 Task: In the  document estimation.epub Insert horizontal line 'below the text' Create the translated copy of the document in  'Arabic ' Select the first point and Clear Formatting
Action: Mouse moved to (289, 373)
Screenshot: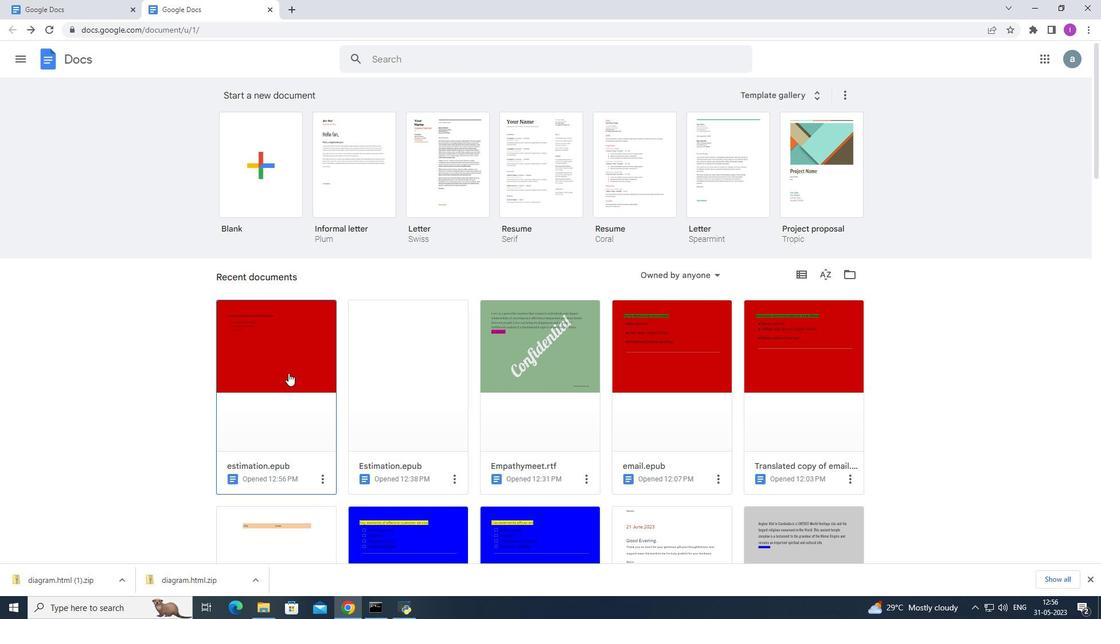 
Action: Mouse pressed left at (289, 373)
Screenshot: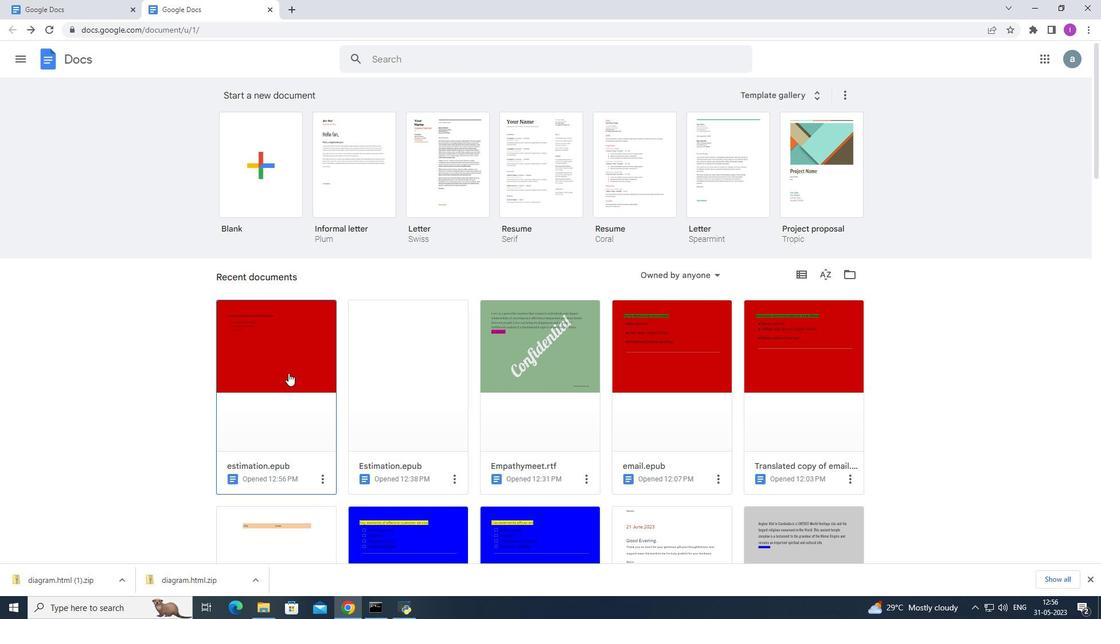 
Action: Mouse moved to (299, 282)
Screenshot: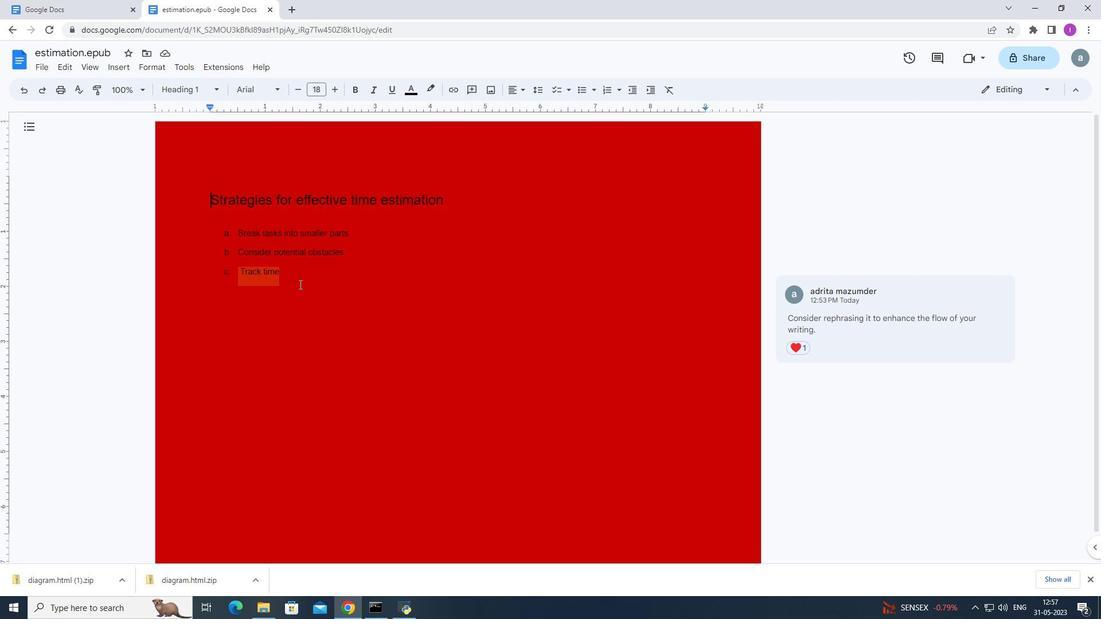 
Action: Mouse pressed left at (299, 282)
Screenshot: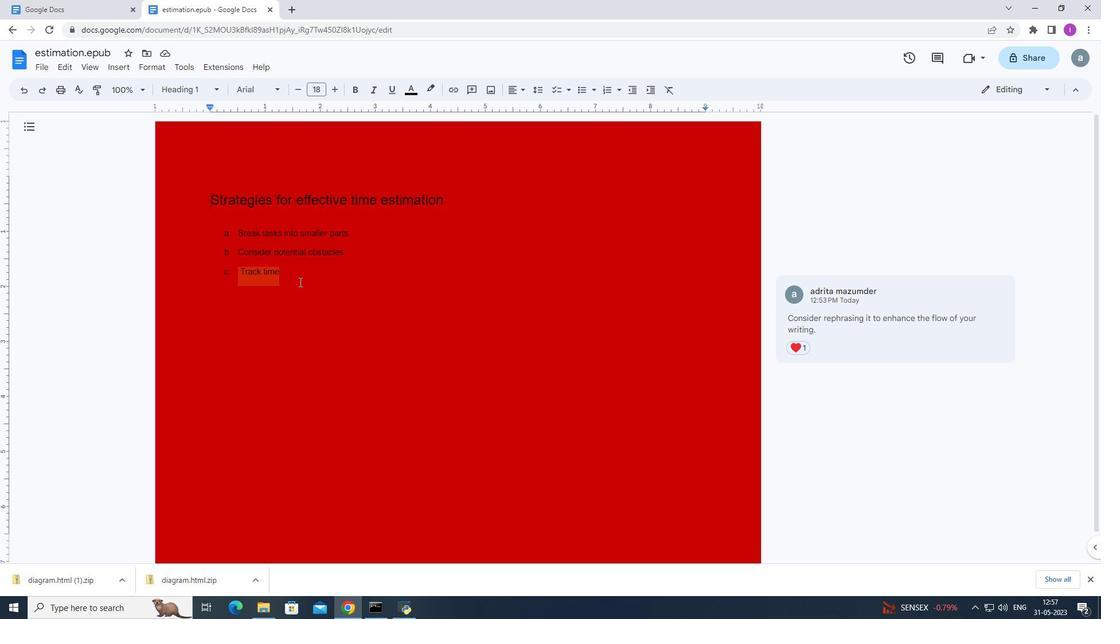
Action: Mouse moved to (362, 293)
Screenshot: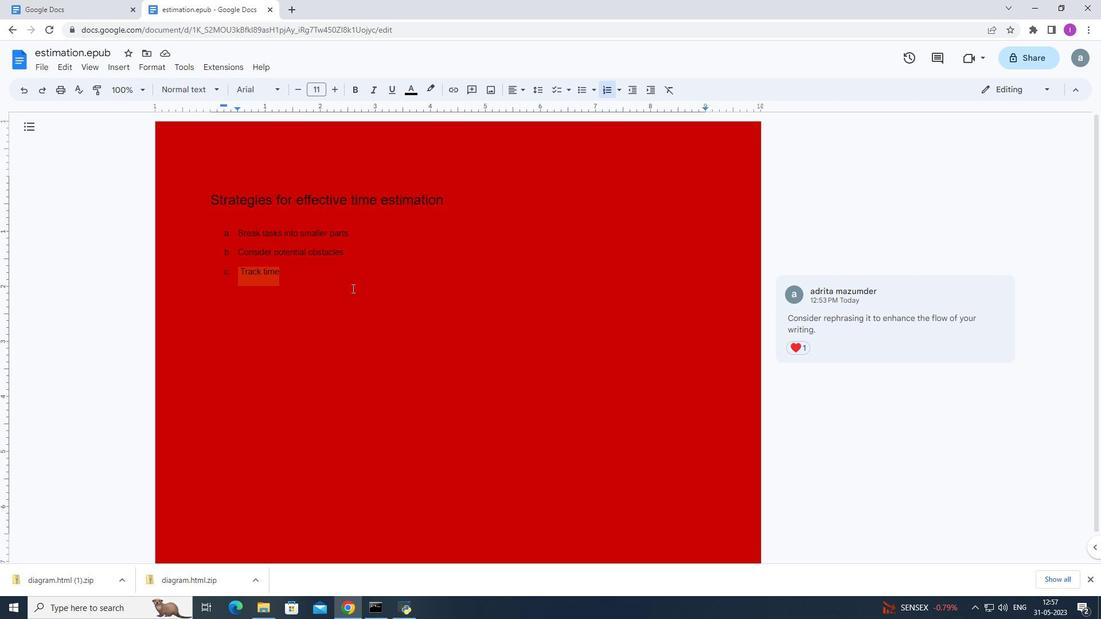 
Action: Key pressed <Key.enter>
Screenshot: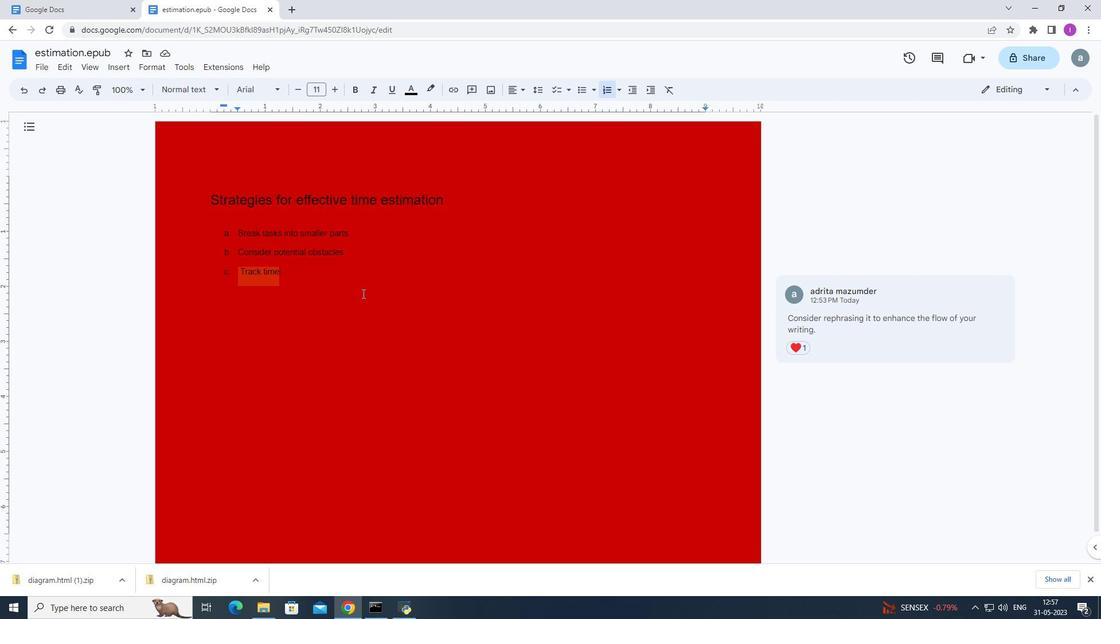 
Action: Mouse moved to (113, 67)
Screenshot: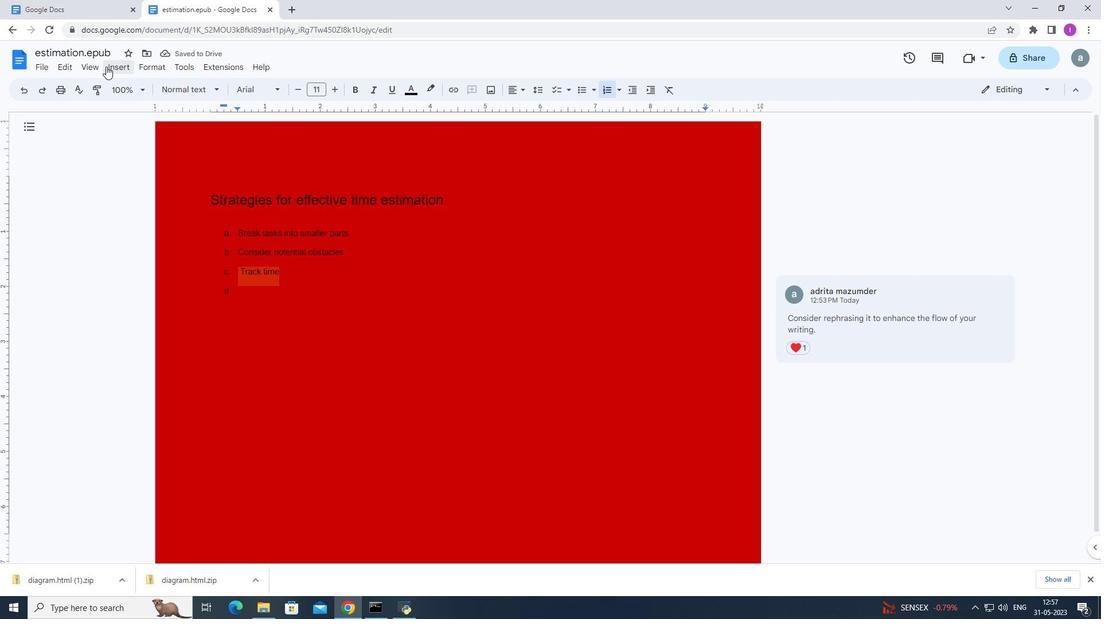 
Action: Mouse pressed left at (113, 67)
Screenshot: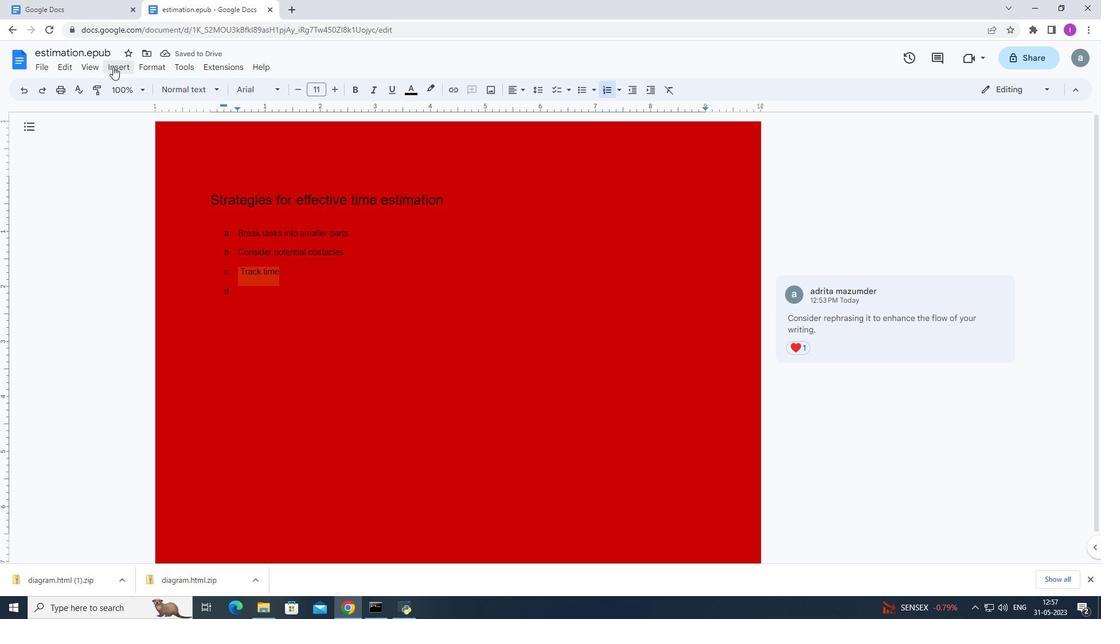 
Action: Mouse moved to (187, 160)
Screenshot: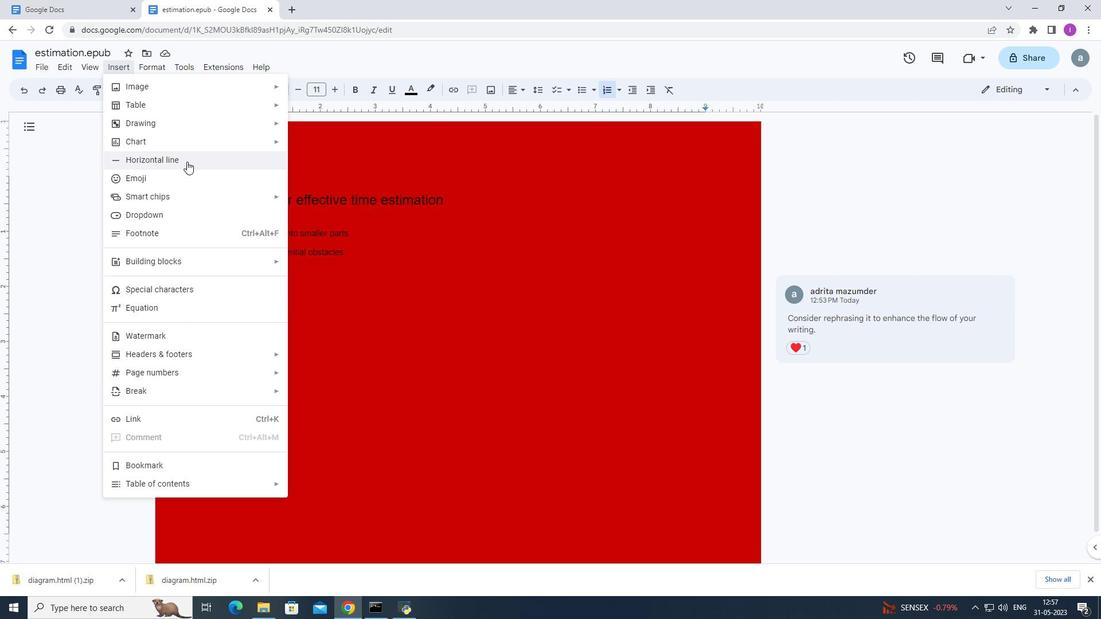 
Action: Mouse pressed left at (187, 160)
Screenshot: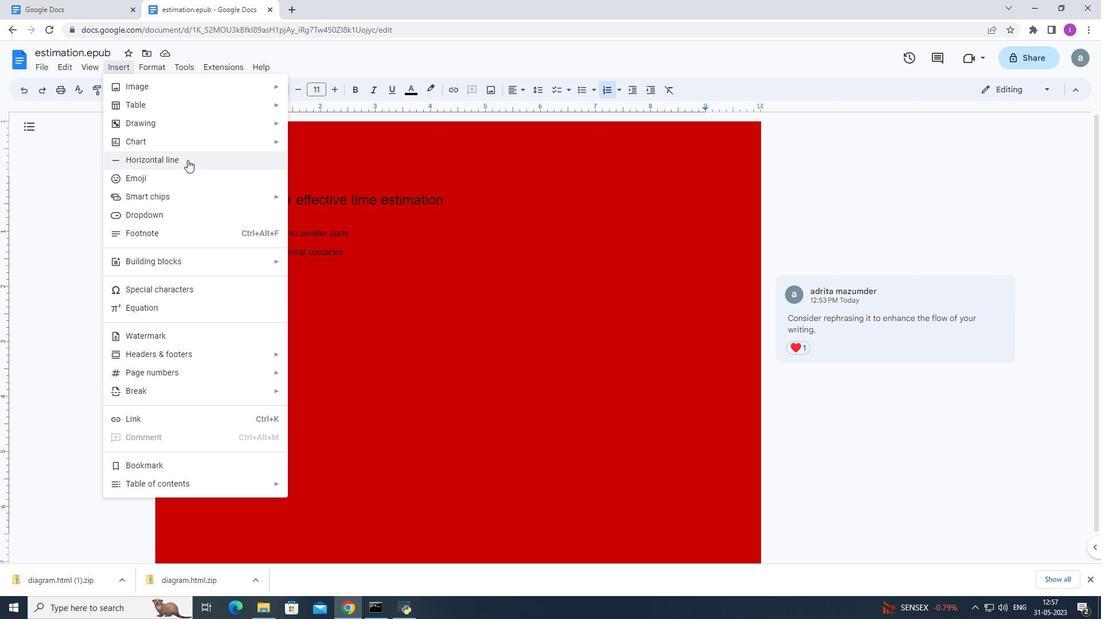 
Action: Mouse moved to (301, 309)
Screenshot: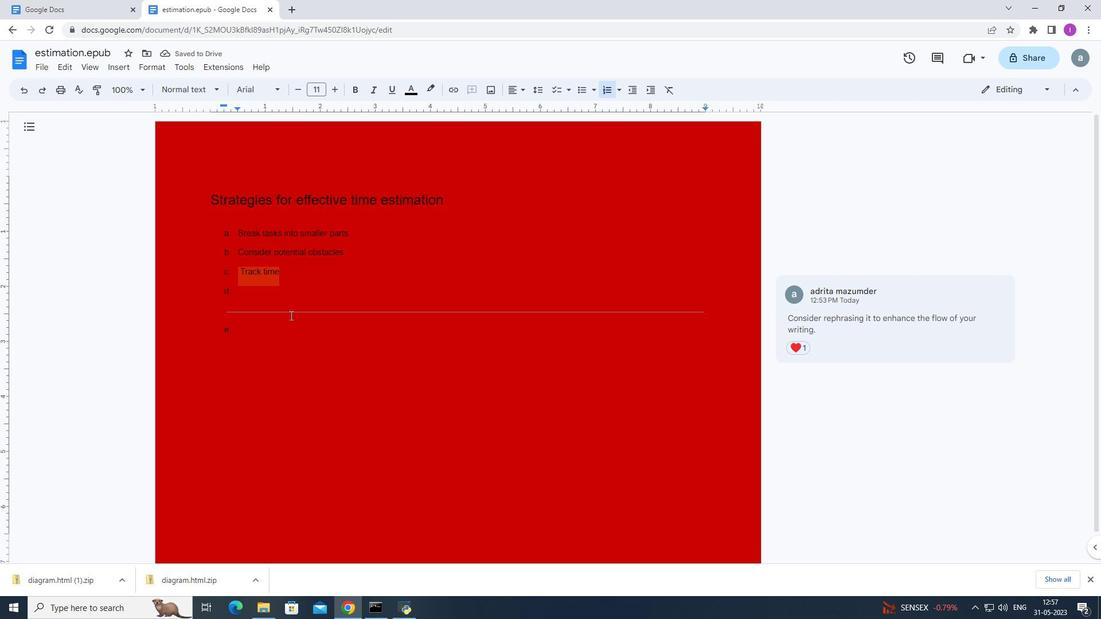 
Action: Key pressed <Key.backspace><Key.backspace>
Screenshot: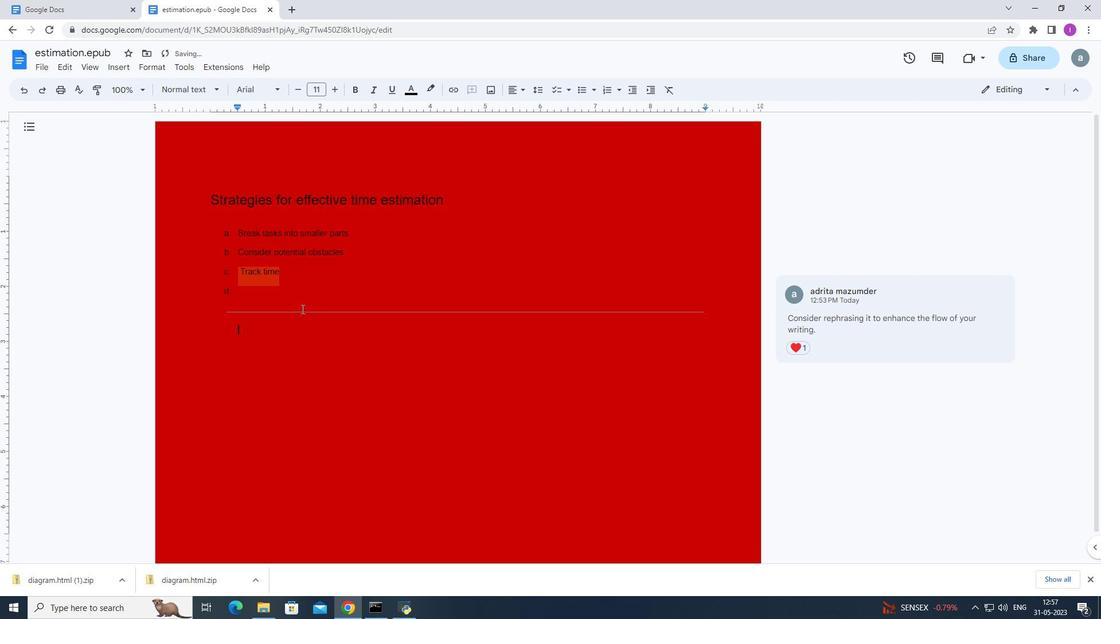 
Action: Mouse moved to (230, 293)
Screenshot: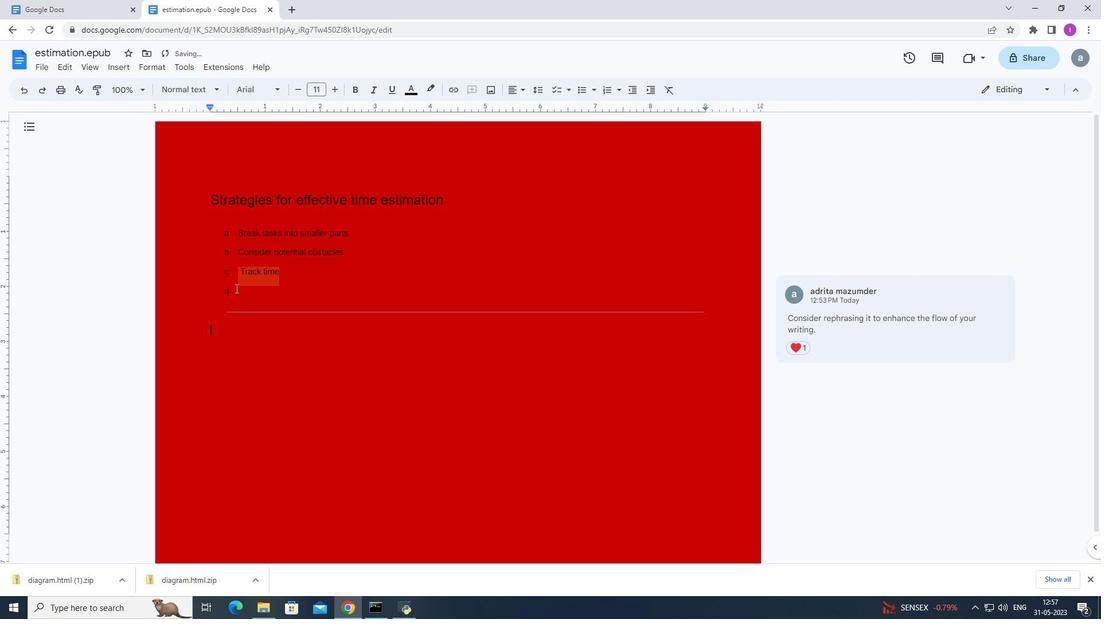 
Action: Mouse pressed left at (230, 293)
Screenshot: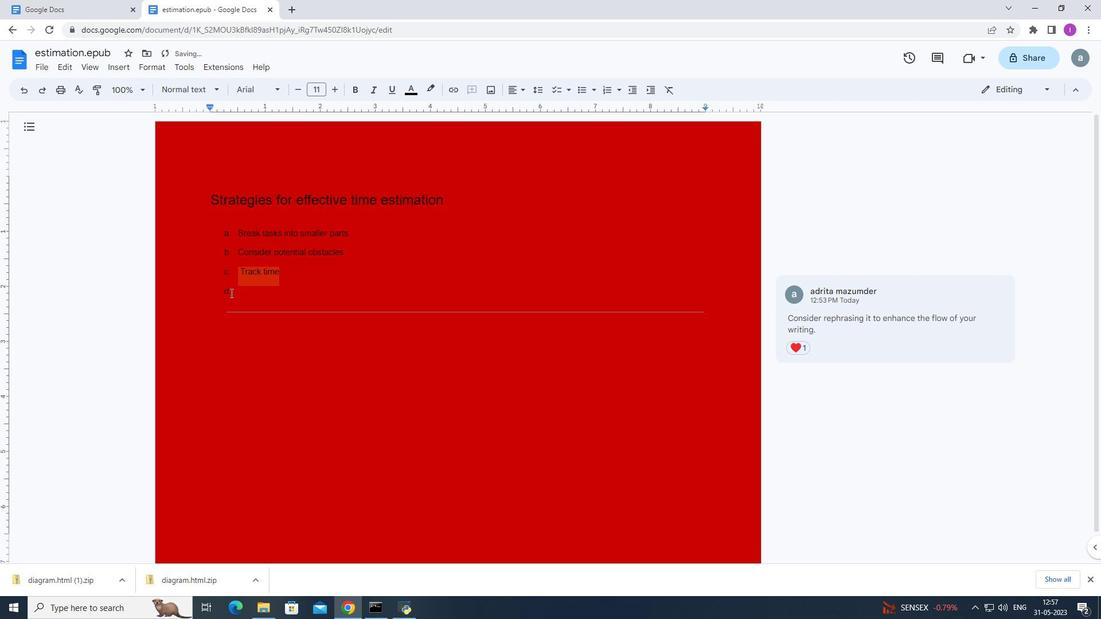 
Action: Mouse moved to (246, 298)
Screenshot: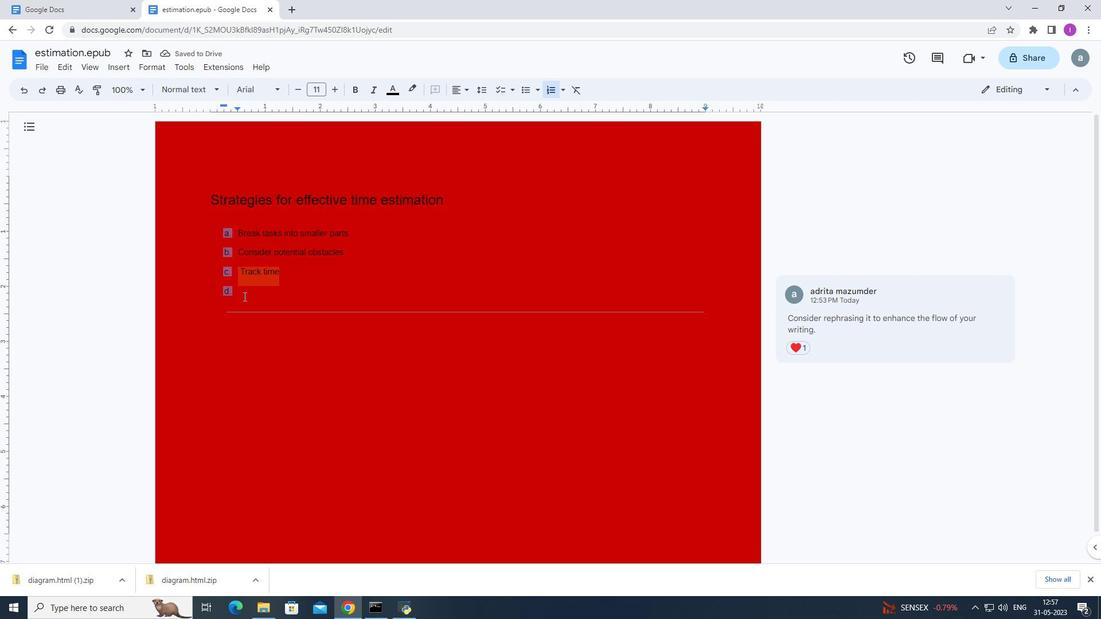 
Action: Mouse pressed left at (246, 298)
Screenshot: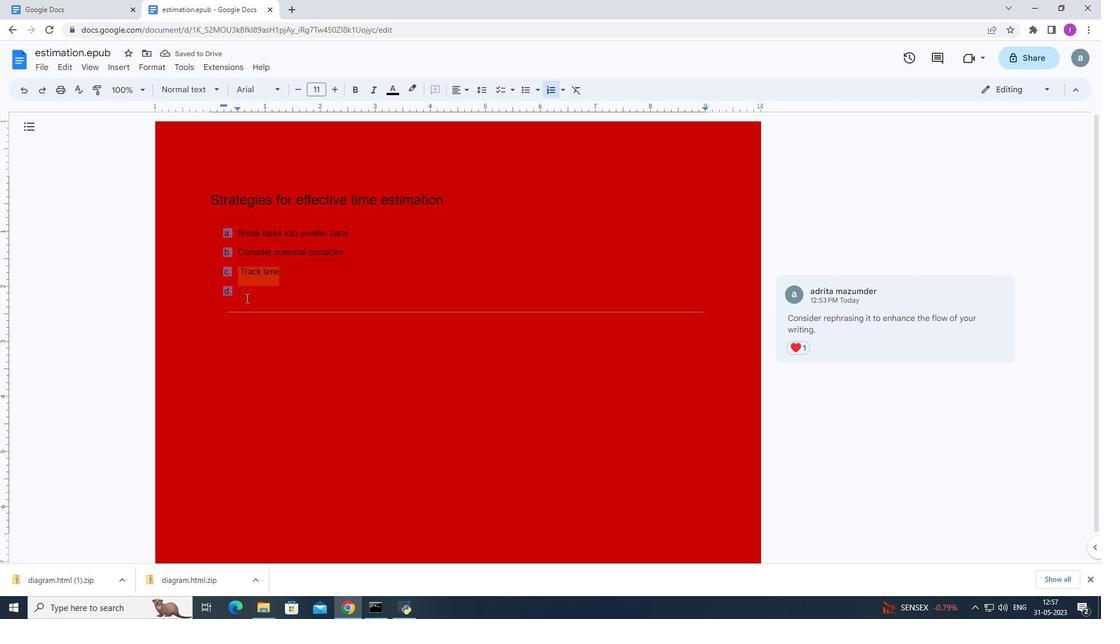 
Action: Key pressed <Key.backspace><Key.backspace>
Screenshot: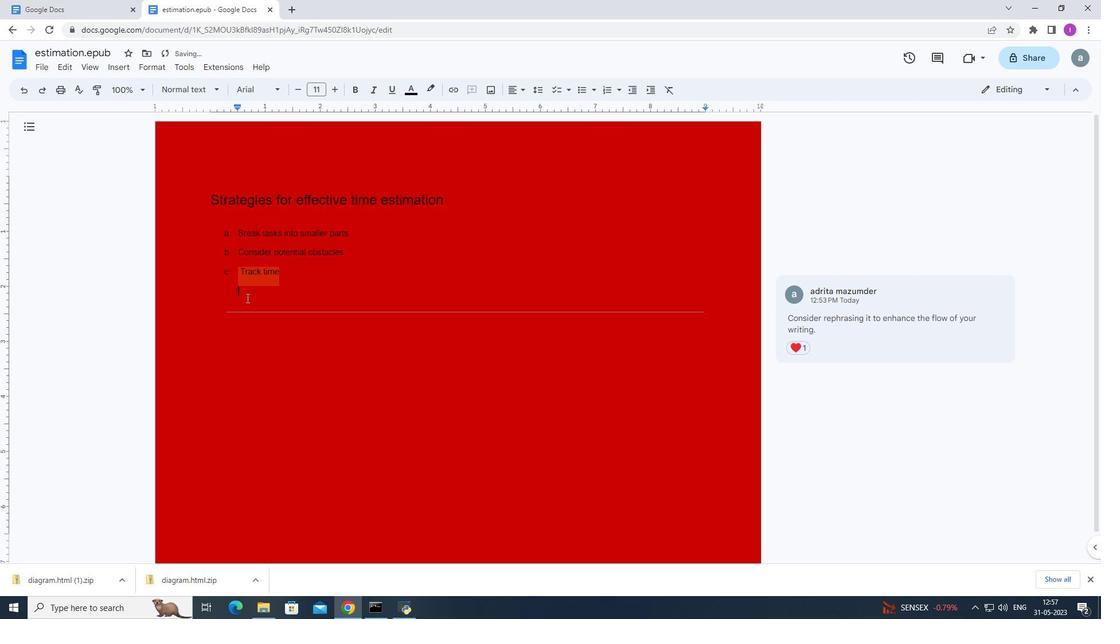 
Action: Mouse moved to (144, 66)
Screenshot: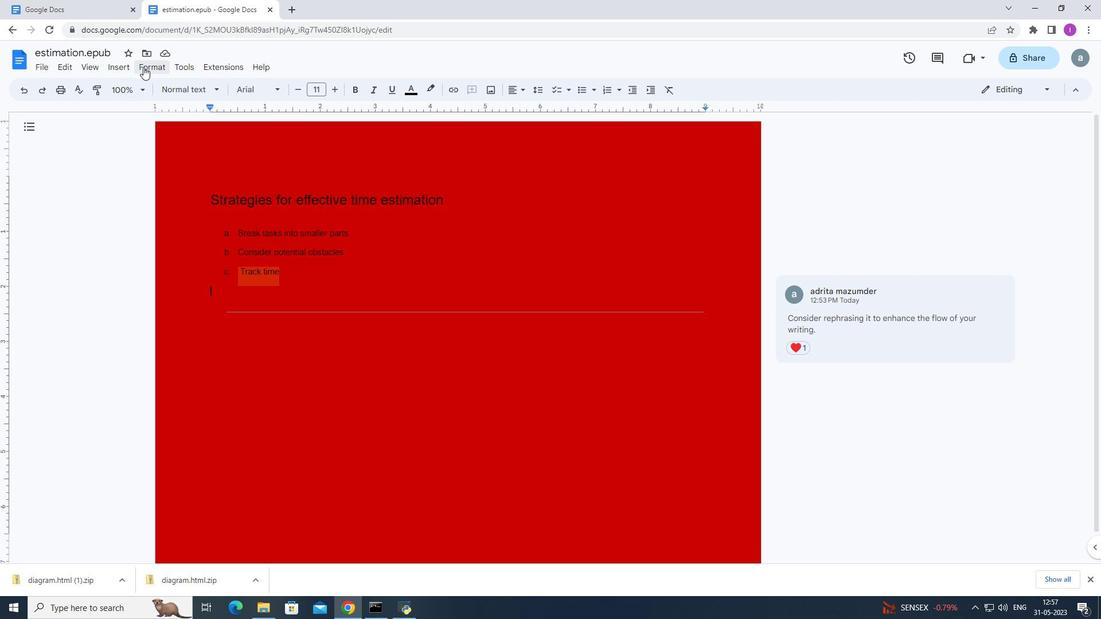 
Action: Mouse pressed left at (144, 66)
Screenshot: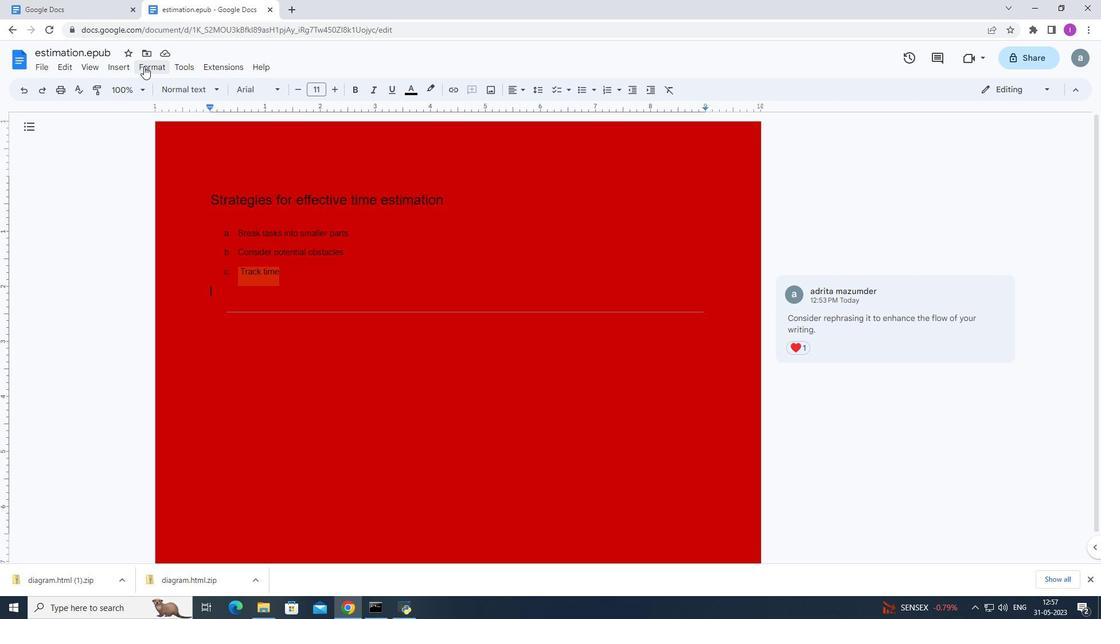 
Action: Mouse moved to (232, 238)
Screenshot: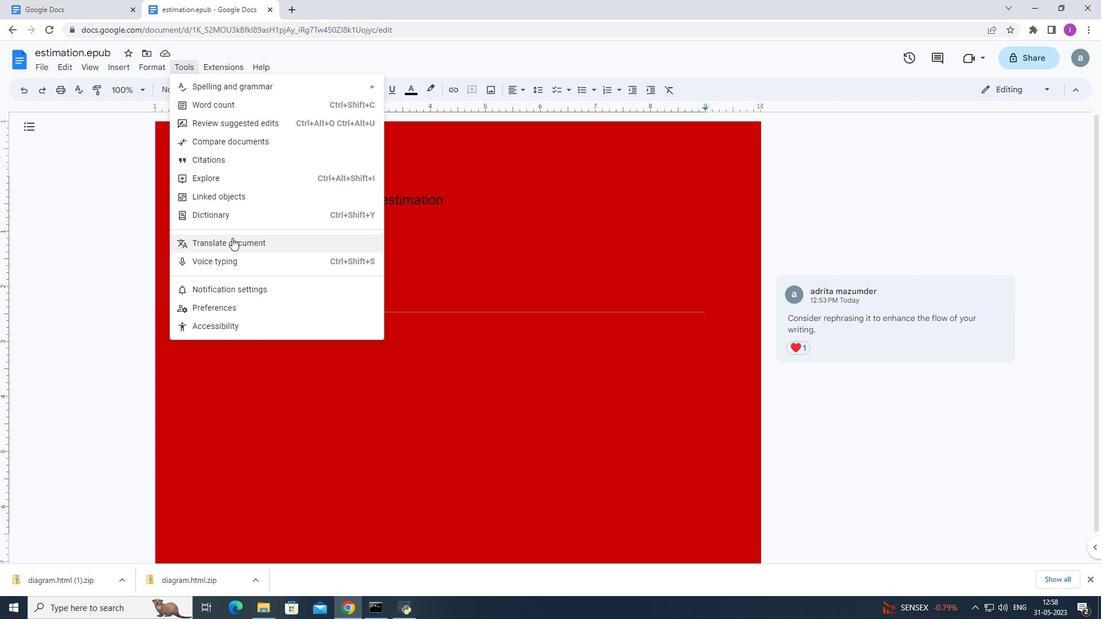 
Action: Mouse pressed left at (232, 238)
Screenshot: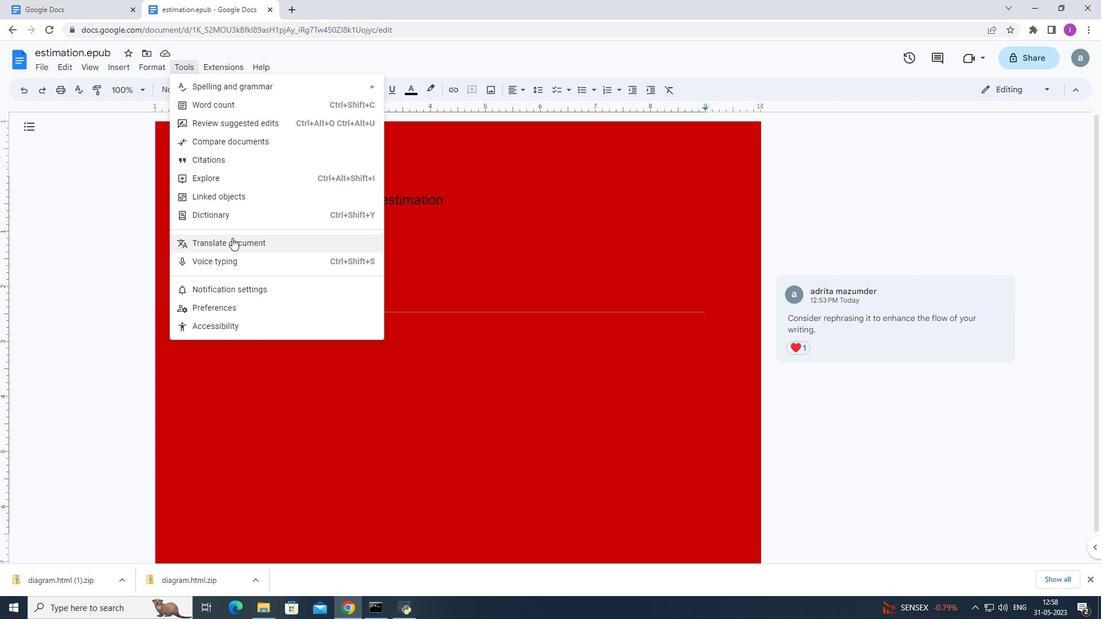 
Action: Mouse moved to (541, 322)
Screenshot: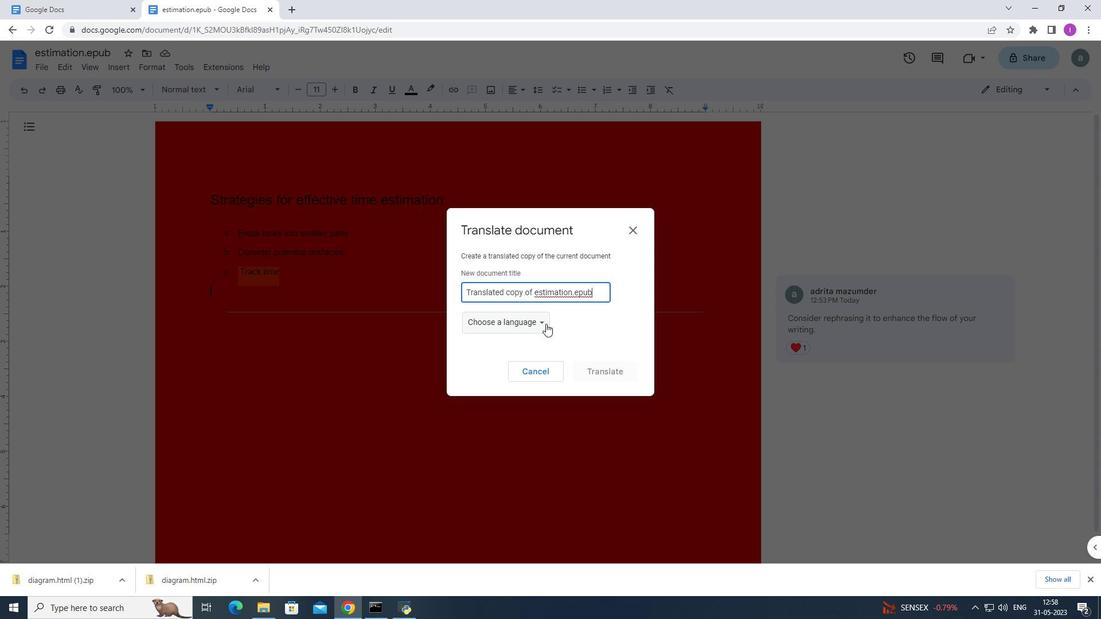 
Action: Mouse pressed left at (541, 322)
Screenshot: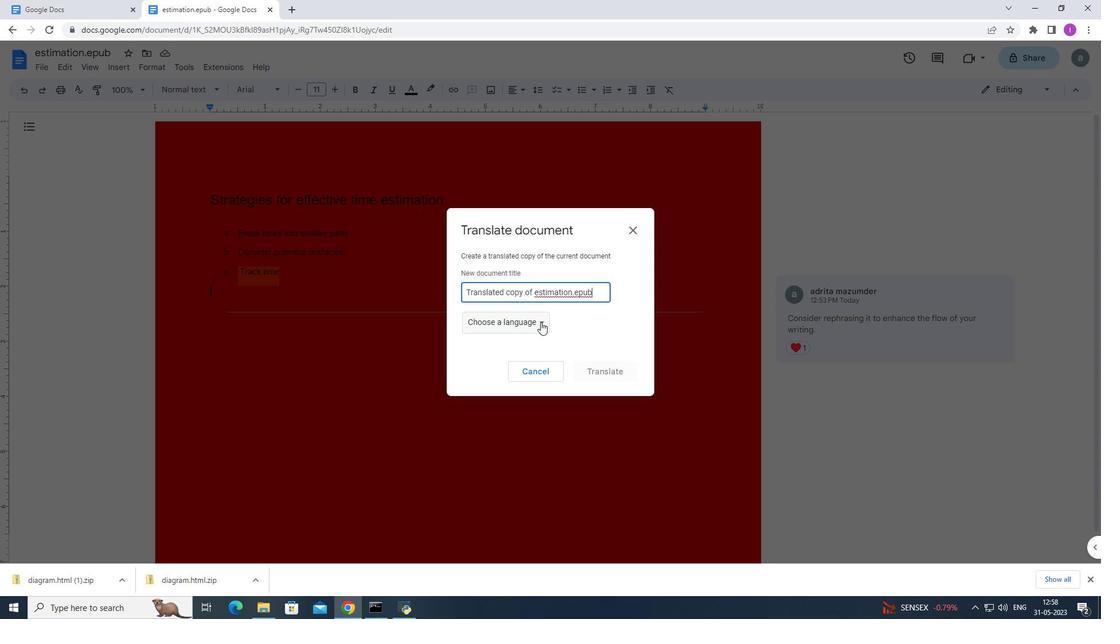 
Action: Mouse moved to (531, 375)
Screenshot: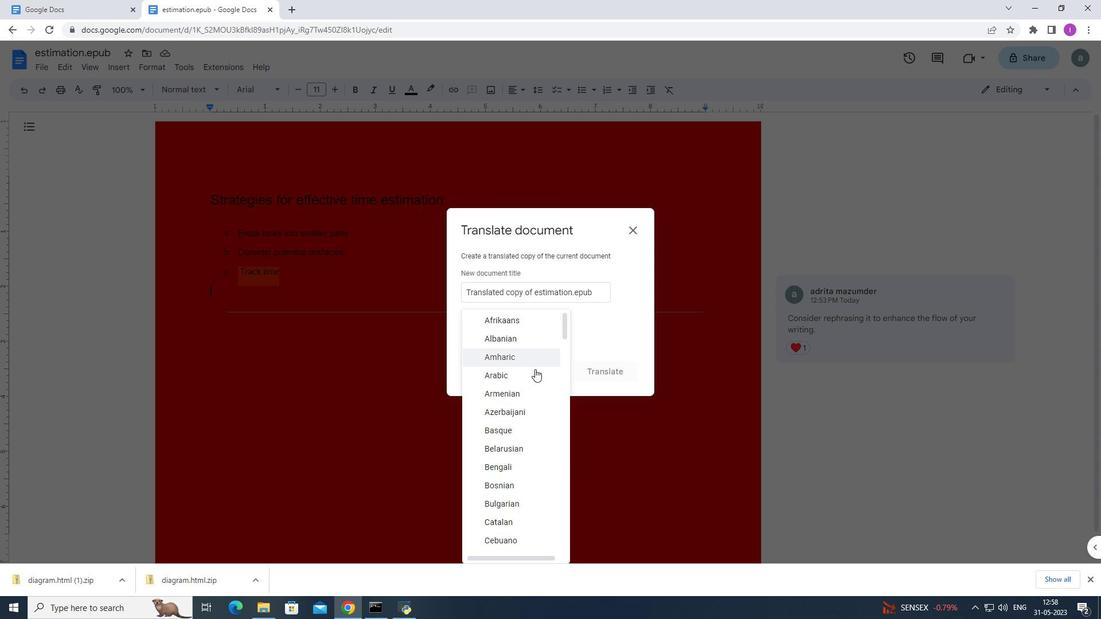 
Action: Mouse pressed left at (531, 375)
Screenshot: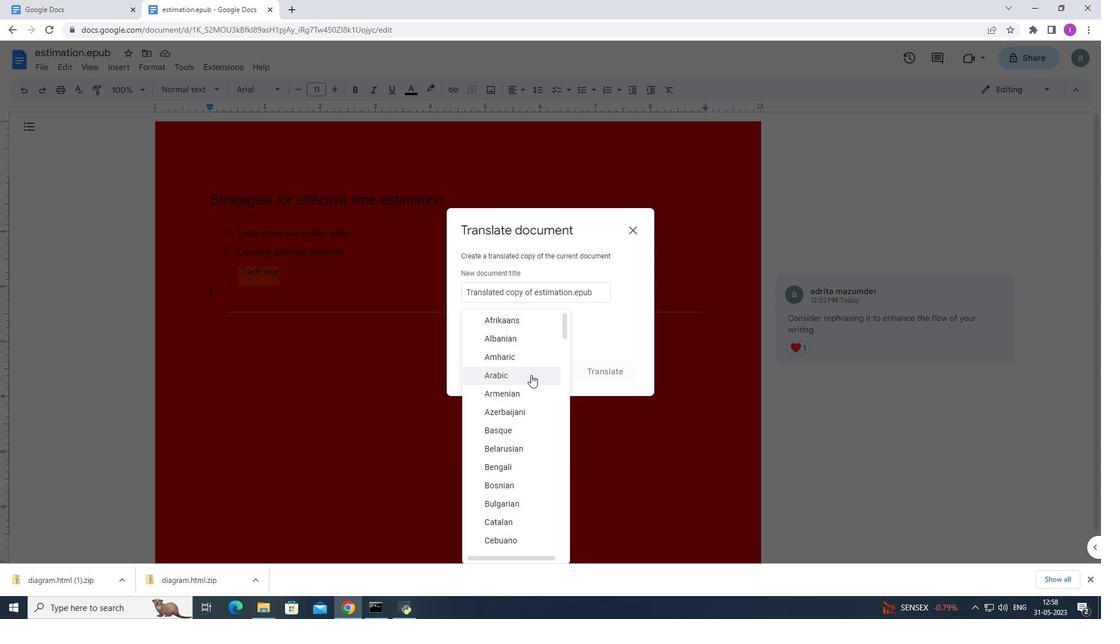 
Action: Mouse moved to (615, 366)
Screenshot: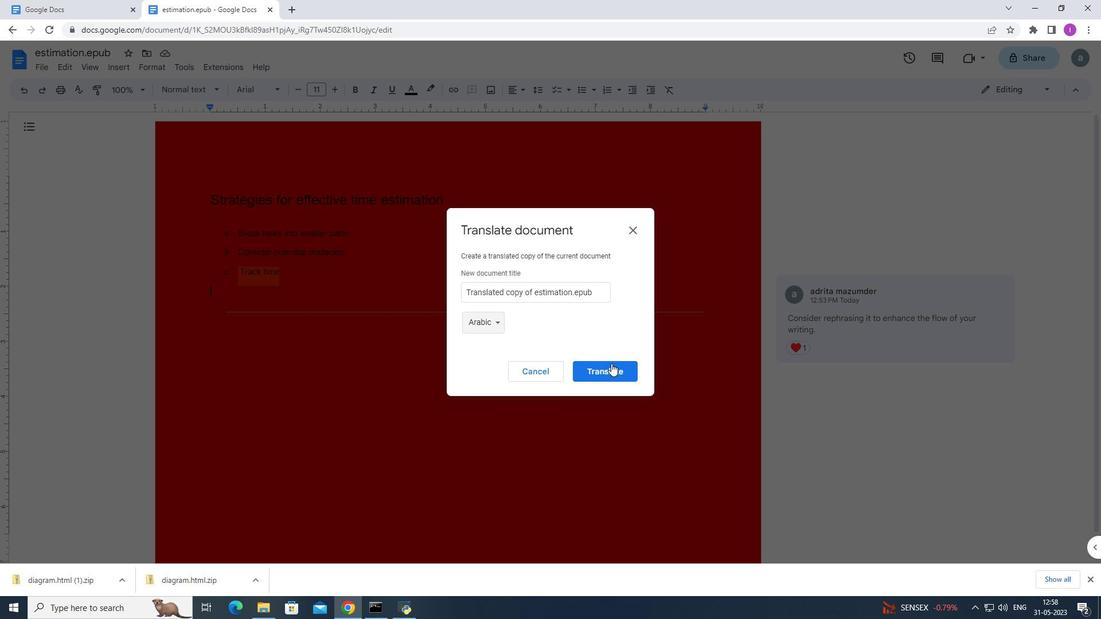 
Action: Mouse pressed left at (615, 366)
Screenshot: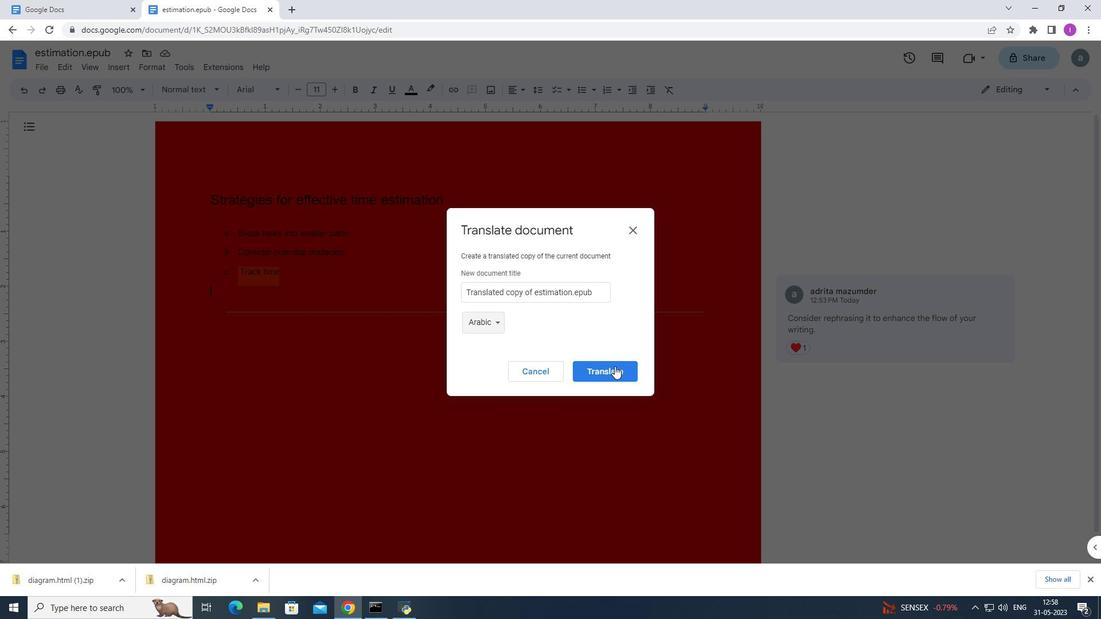 
Action: Mouse moved to (319, 235)
Screenshot: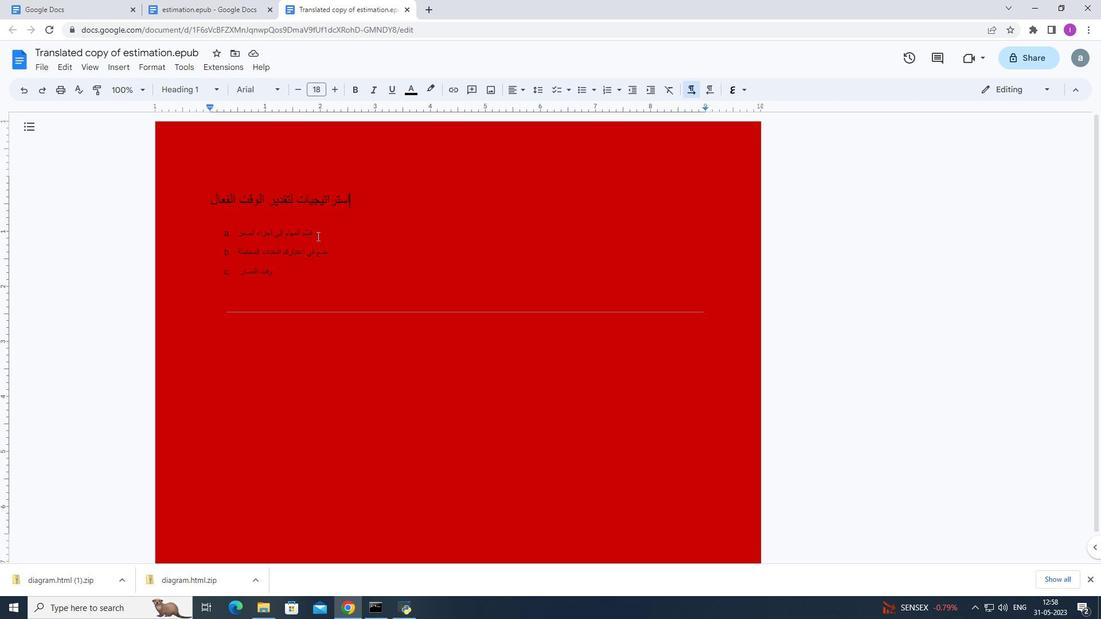 
Action: Mouse pressed left at (319, 235)
Screenshot: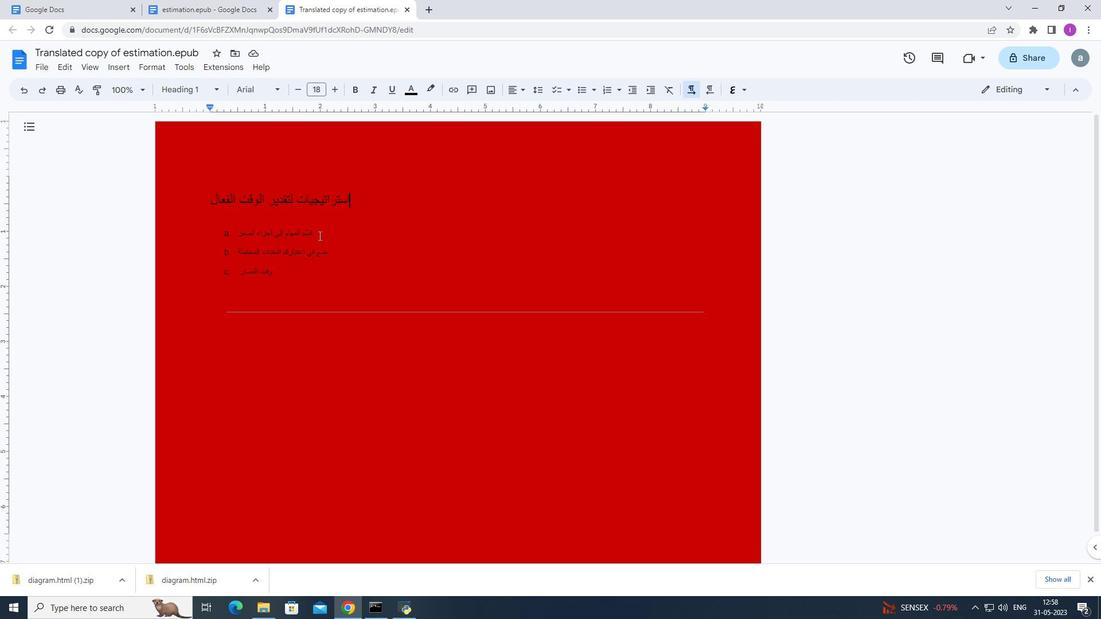 
Action: Mouse moved to (354, 235)
Screenshot: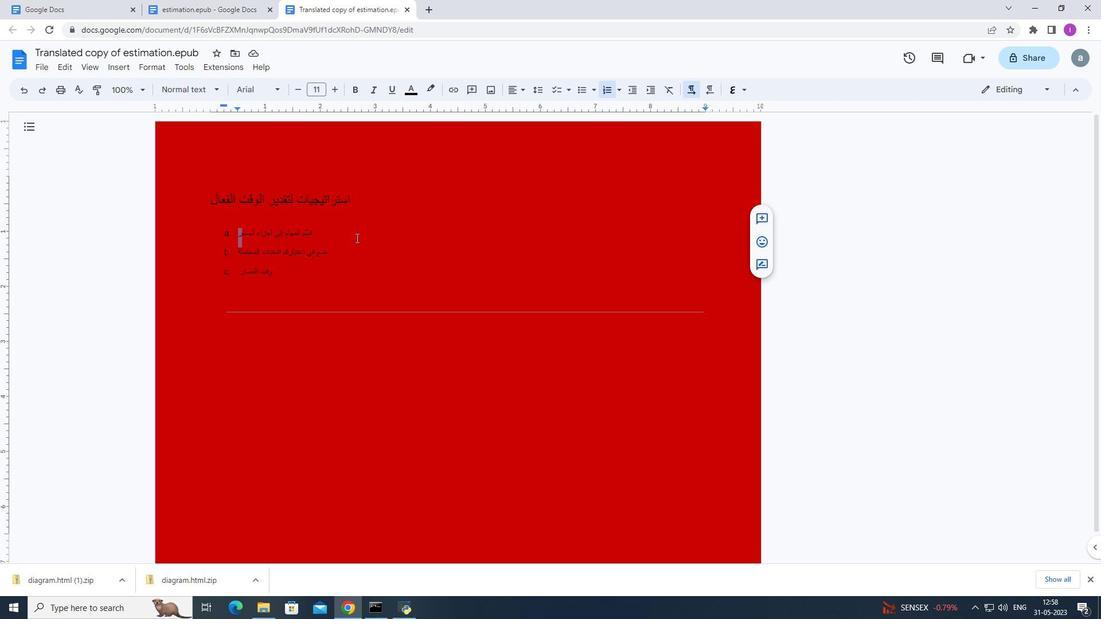 
Action: Mouse pressed left at (354, 235)
Screenshot: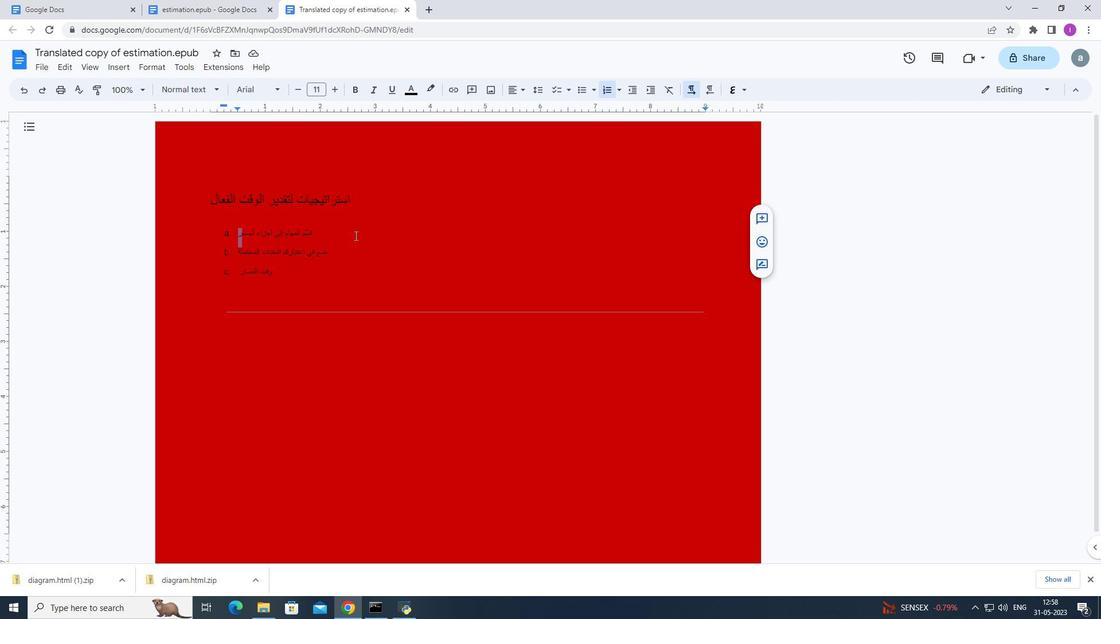 
Action: Mouse moved to (332, 232)
Screenshot: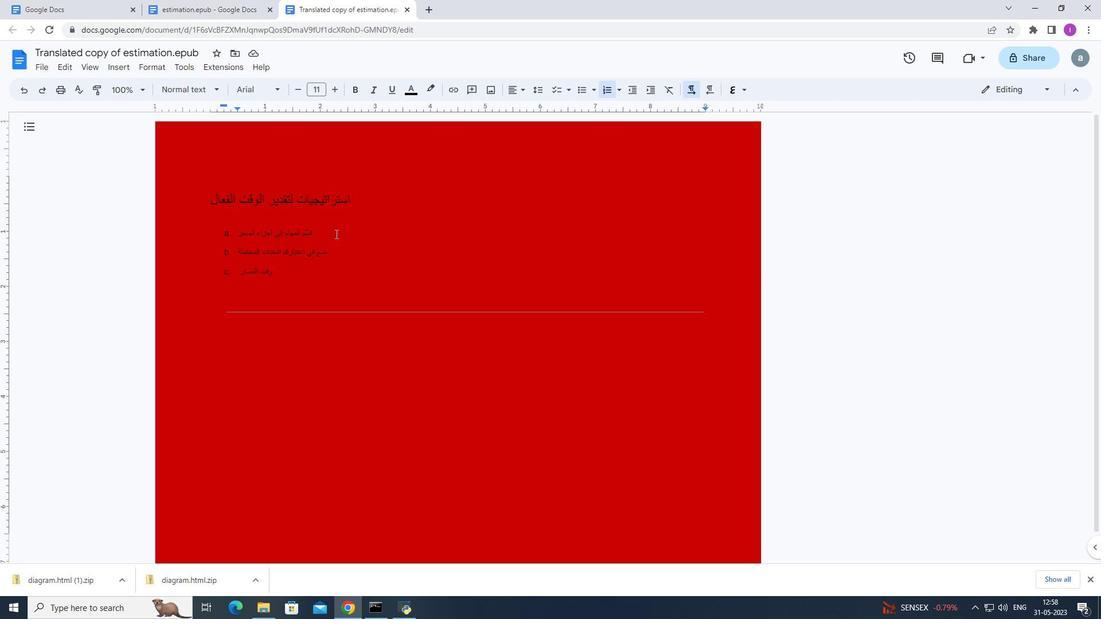 
Action: Mouse pressed left at (332, 232)
Screenshot: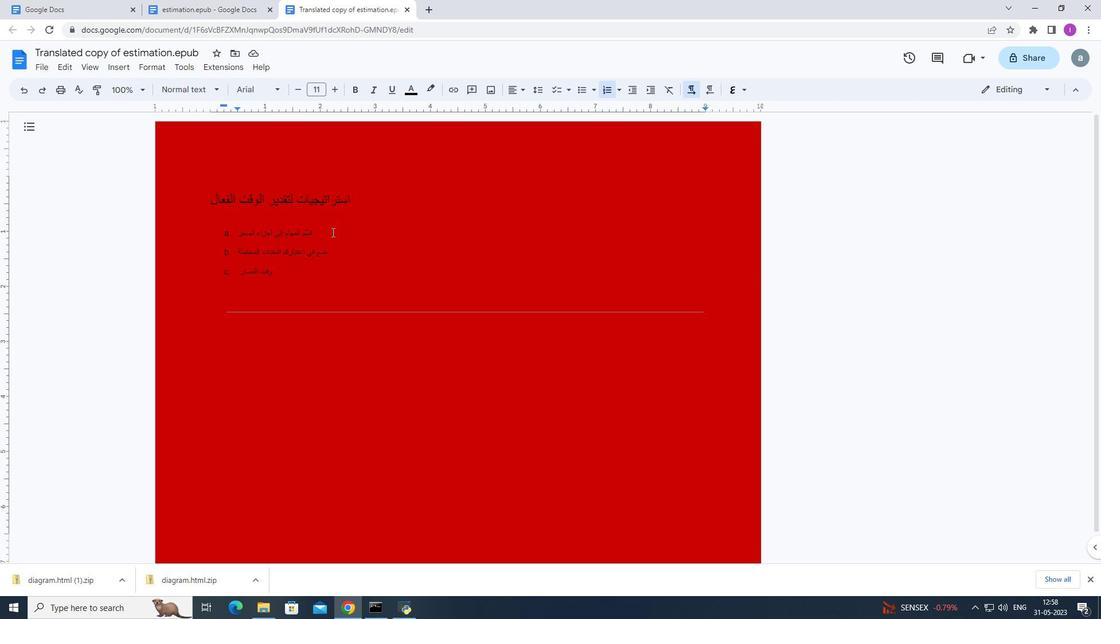 
Action: Mouse moved to (331, 233)
Screenshot: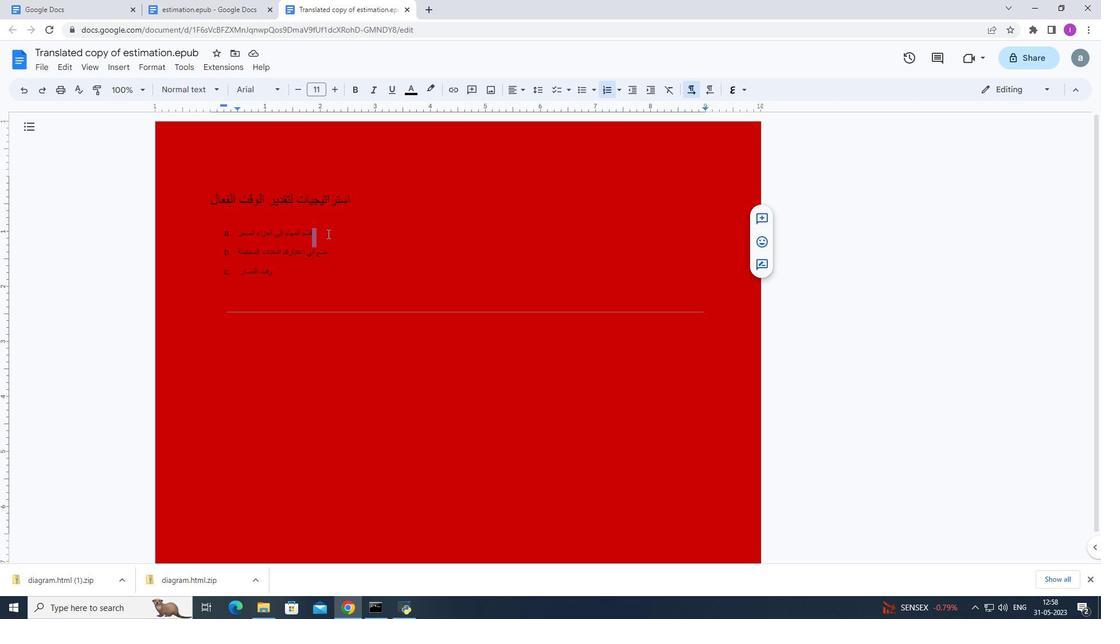 
Action: Mouse pressed left at (331, 233)
Screenshot: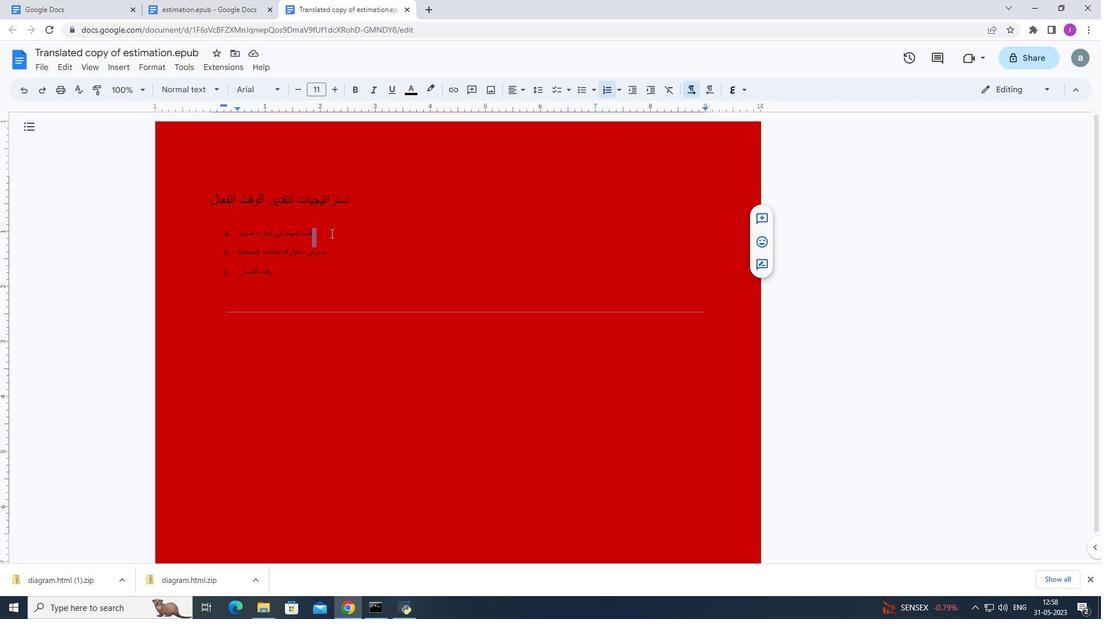 
Action: Mouse moved to (329, 232)
Screenshot: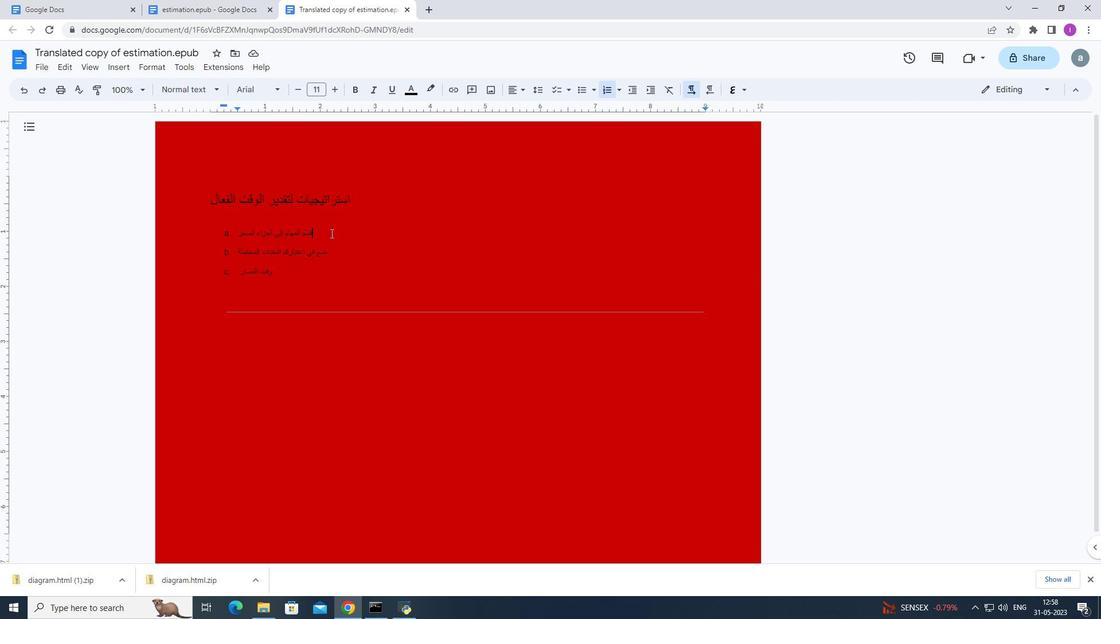 
Action: Mouse pressed left at (329, 232)
Screenshot: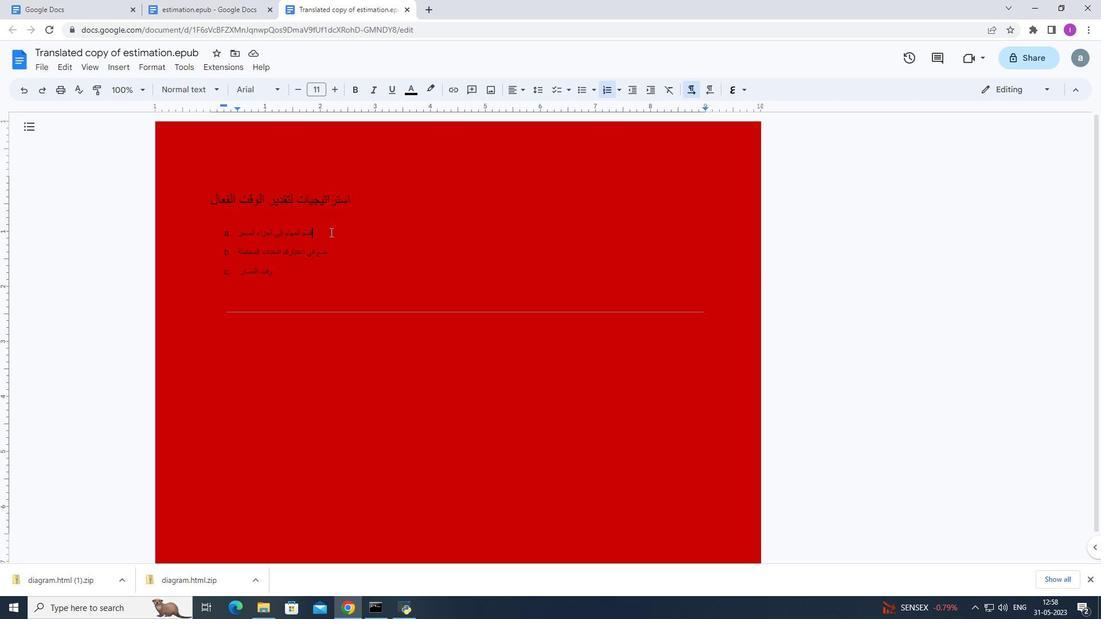 
Action: Mouse moved to (217, 232)
Screenshot: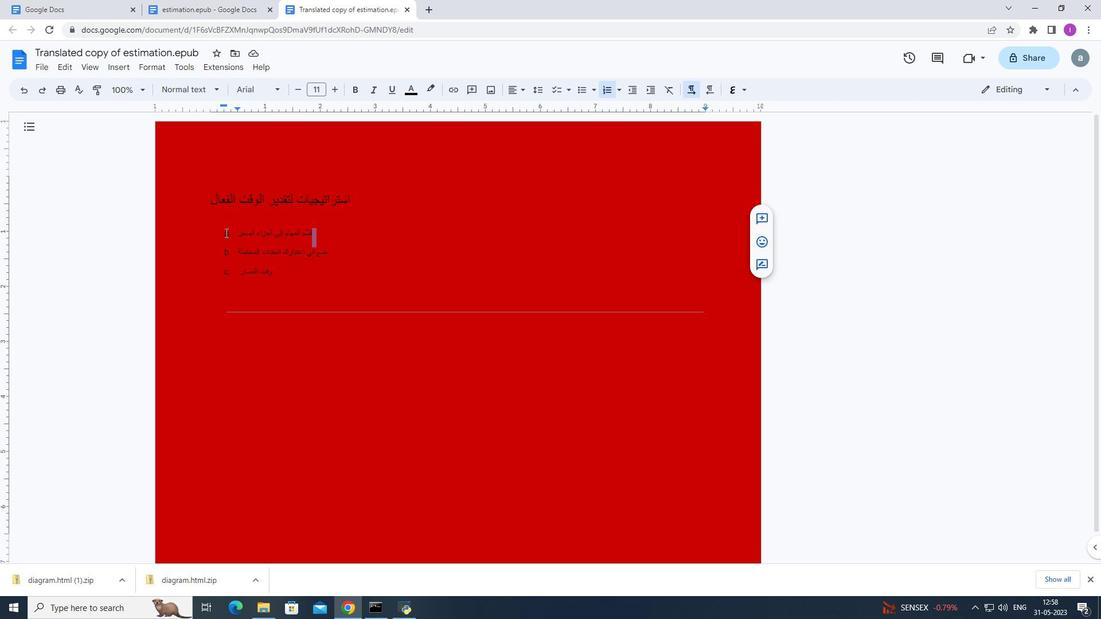 
Action: Mouse pressed left at (217, 232)
Screenshot: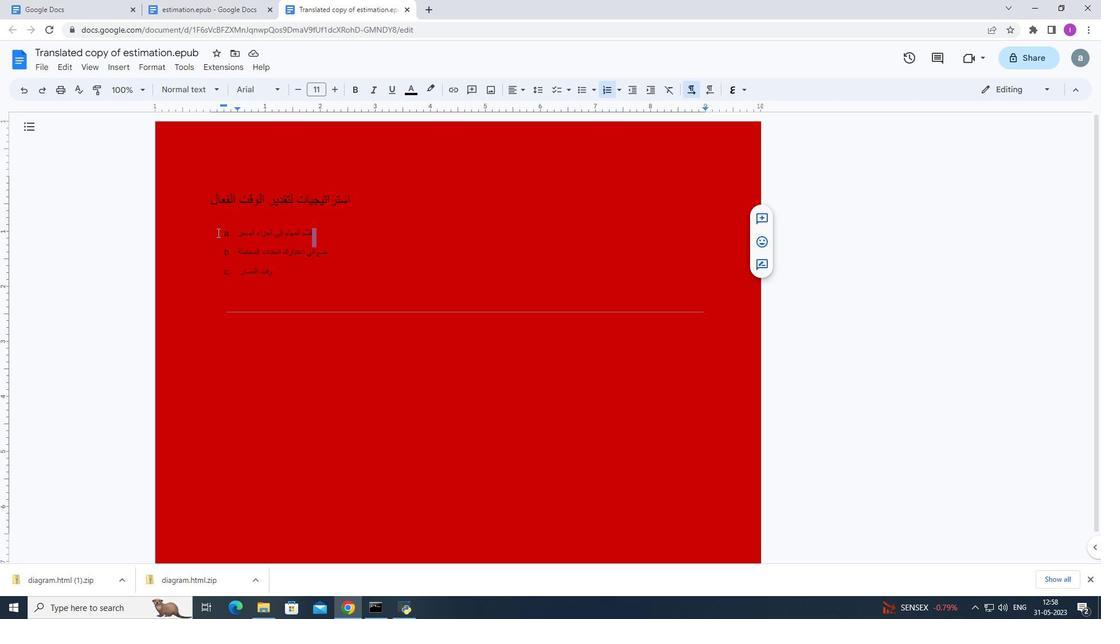
Action: Mouse moved to (411, 218)
Screenshot: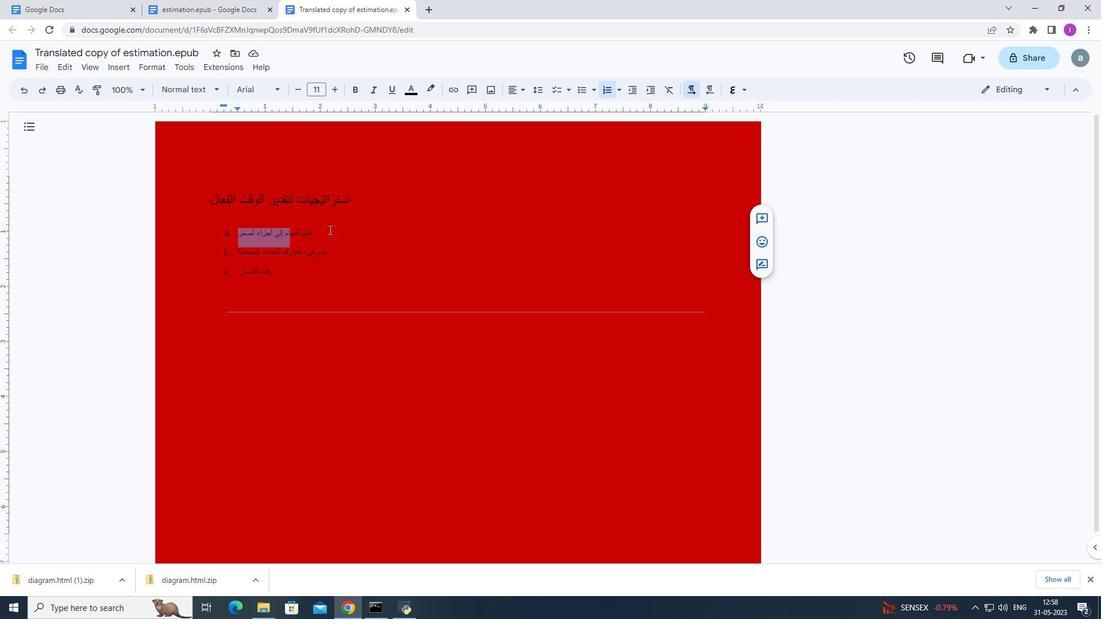 
Action: Mouse pressed left at (411, 218)
Screenshot: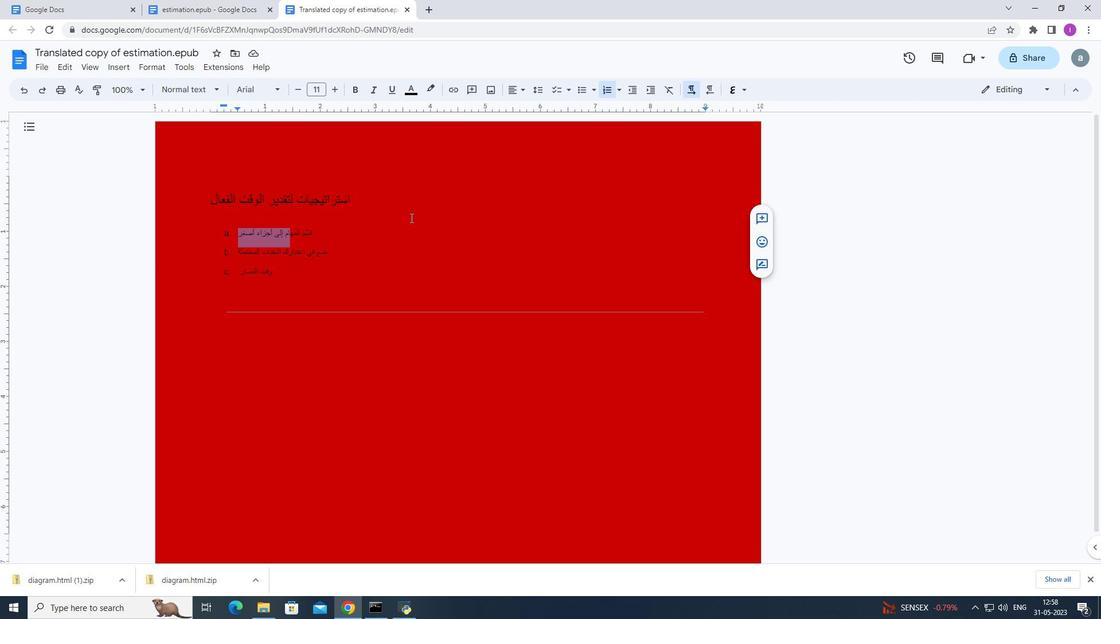 
Action: Mouse moved to (331, 232)
Screenshot: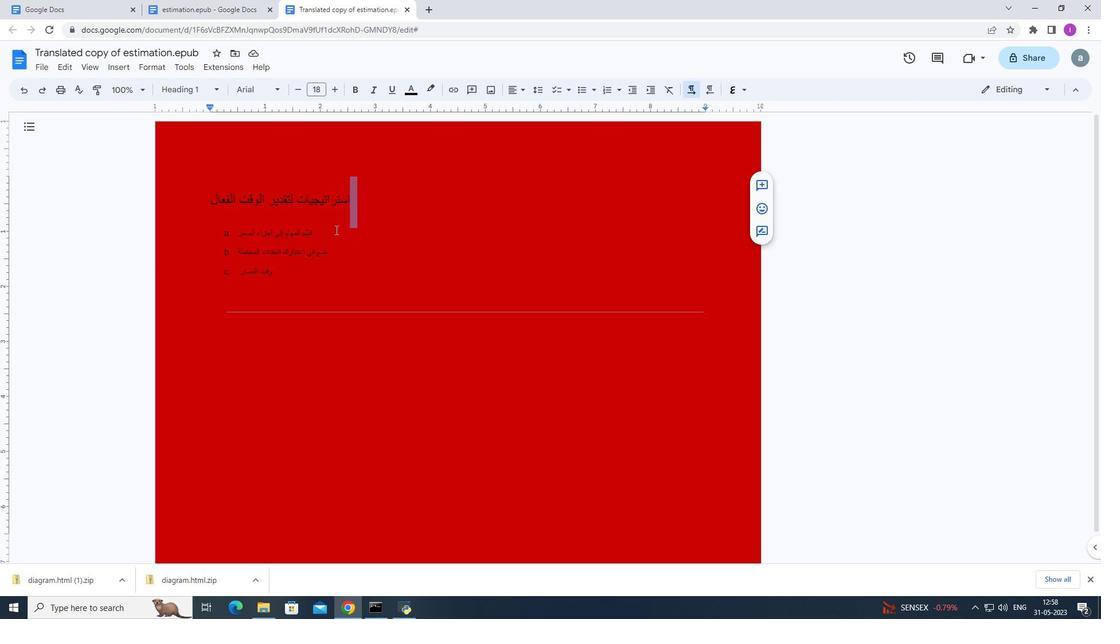 
Action: Mouse pressed left at (331, 232)
Screenshot: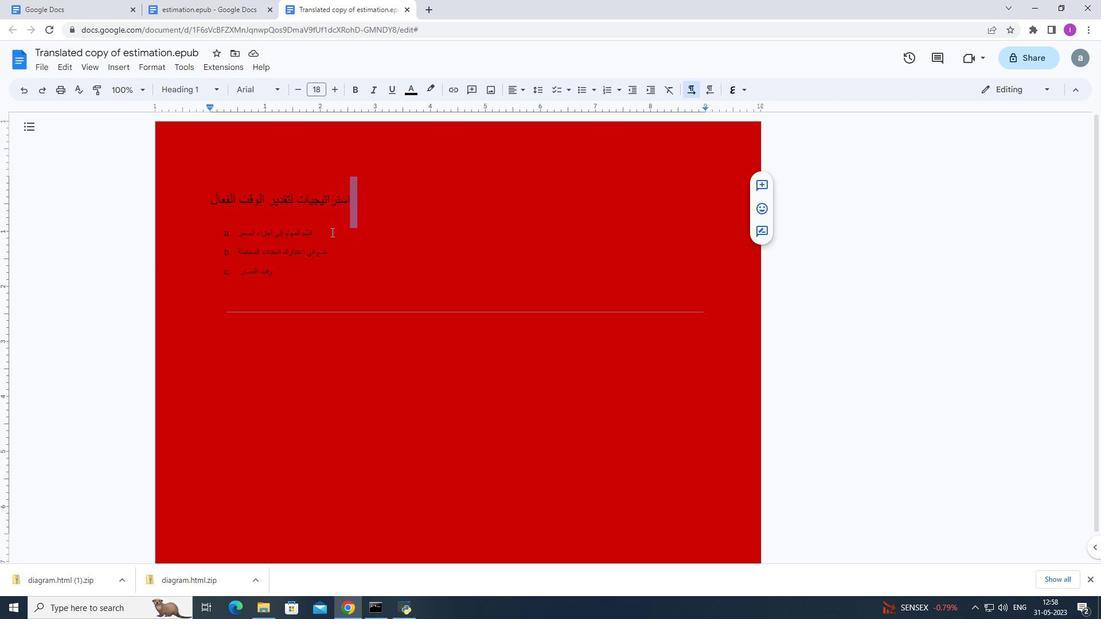 
Action: Mouse moved to (224, 234)
Screenshot: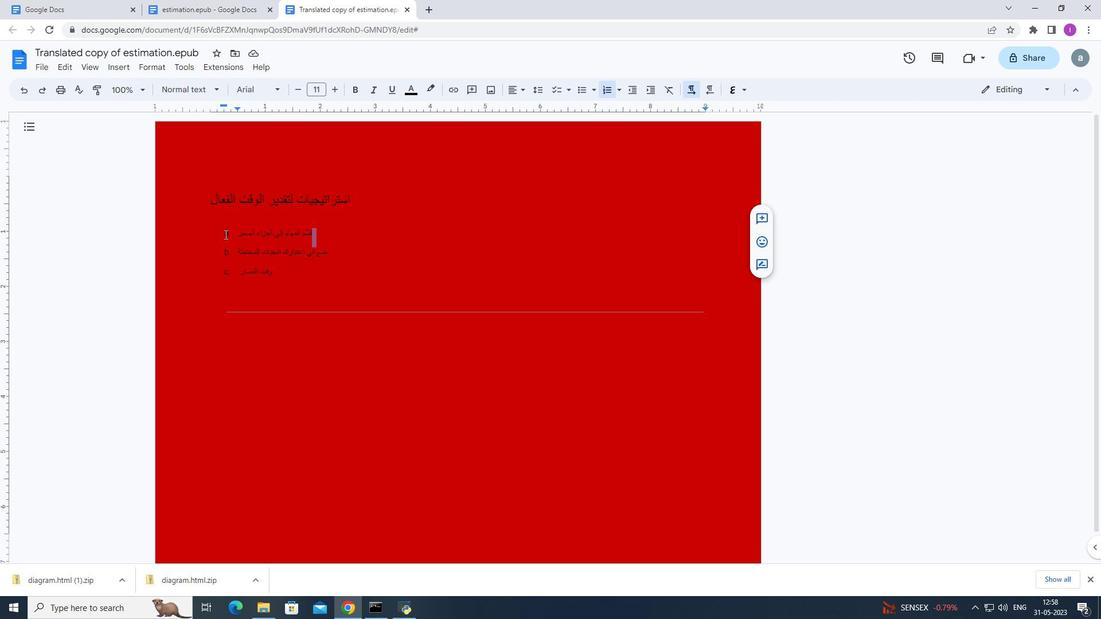 
Action: Mouse pressed left at (224, 234)
Screenshot: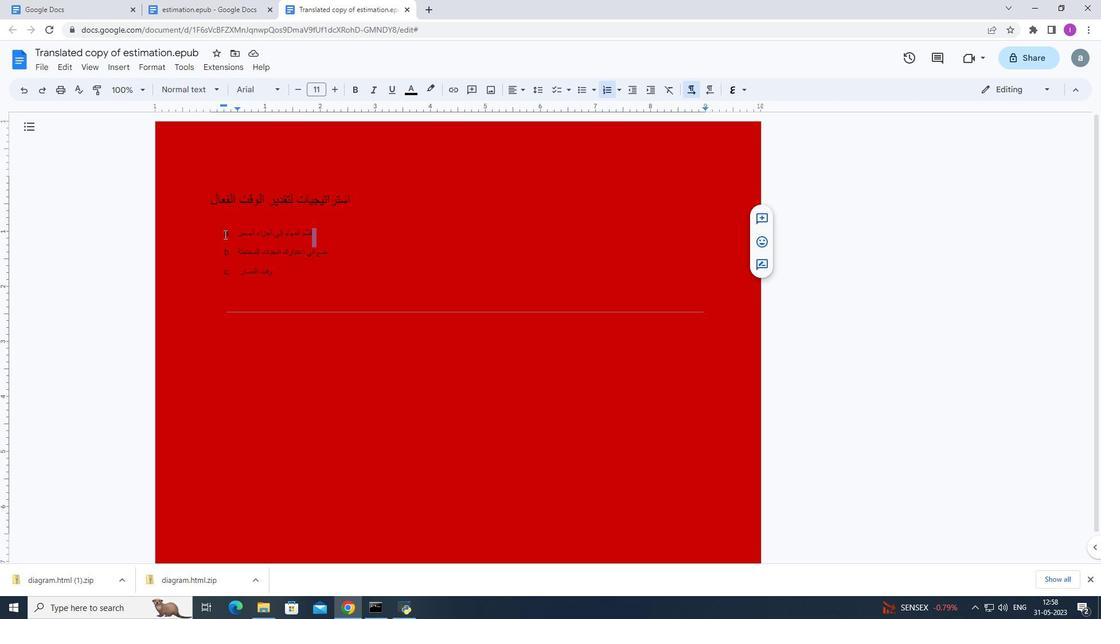 
Action: Mouse moved to (156, 64)
Screenshot: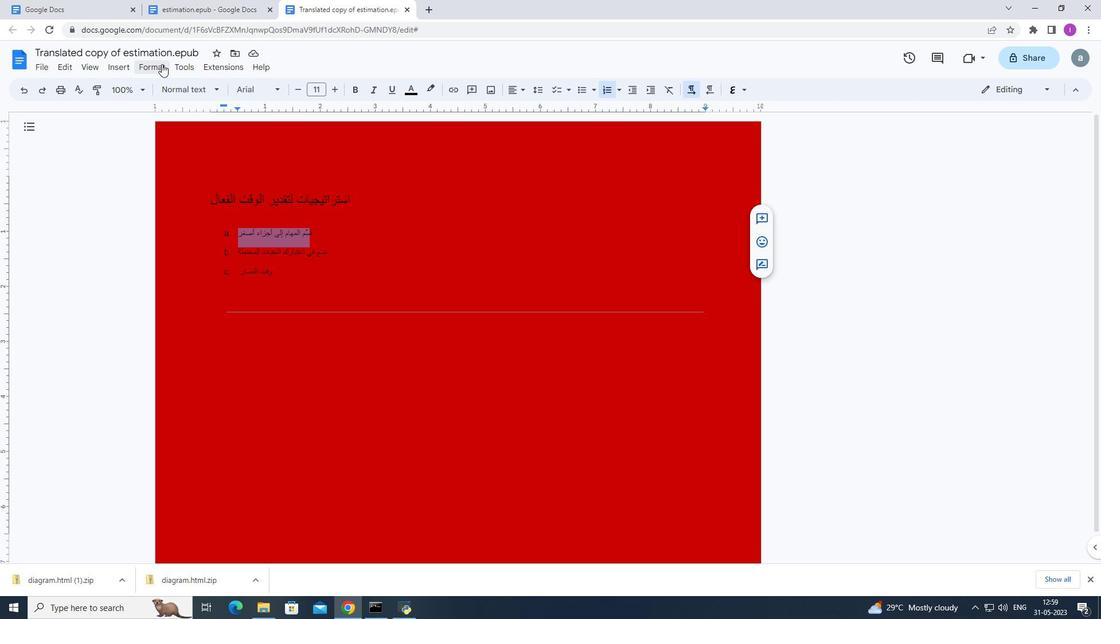 
Action: Mouse pressed left at (156, 64)
Screenshot: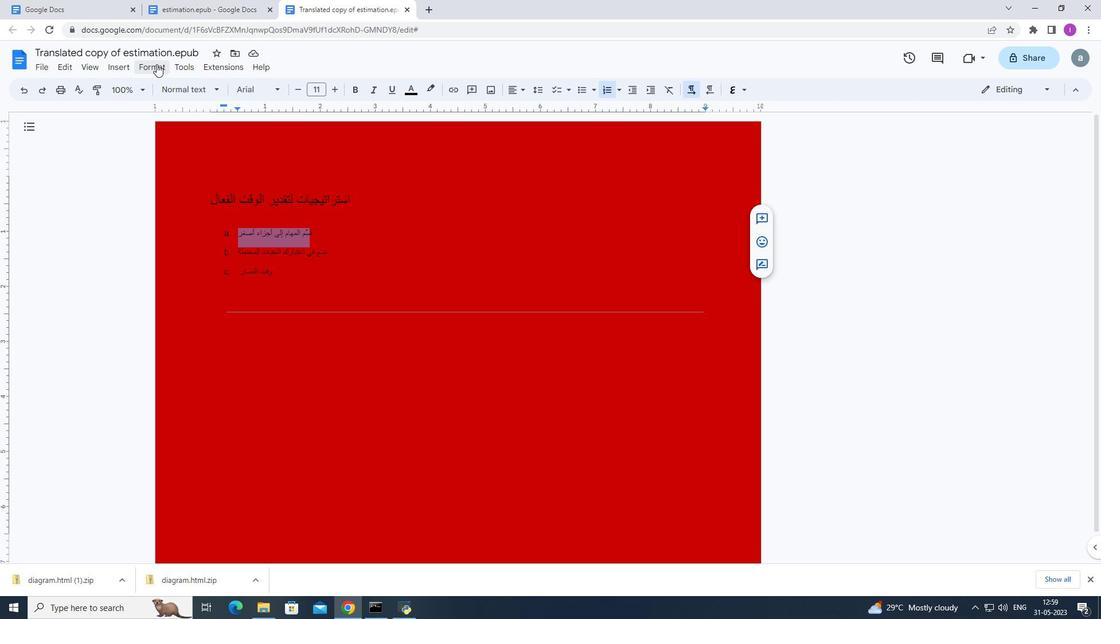 
Action: Mouse moved to (219, 385)
Screenshot: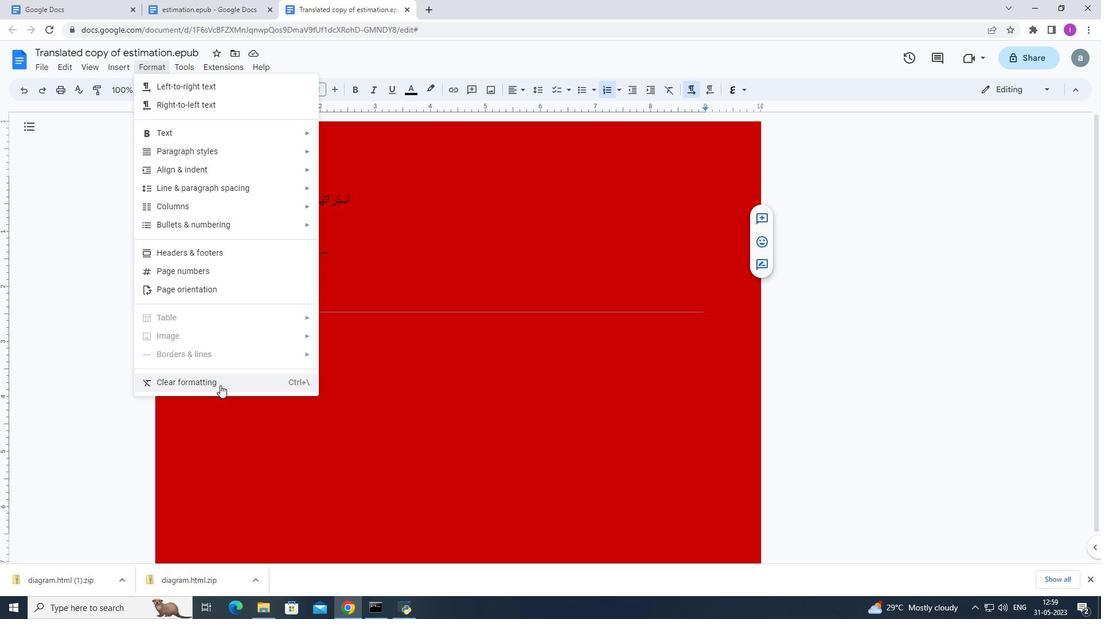 
Action: Mouse pressed left at (219, 385)
Screenshot: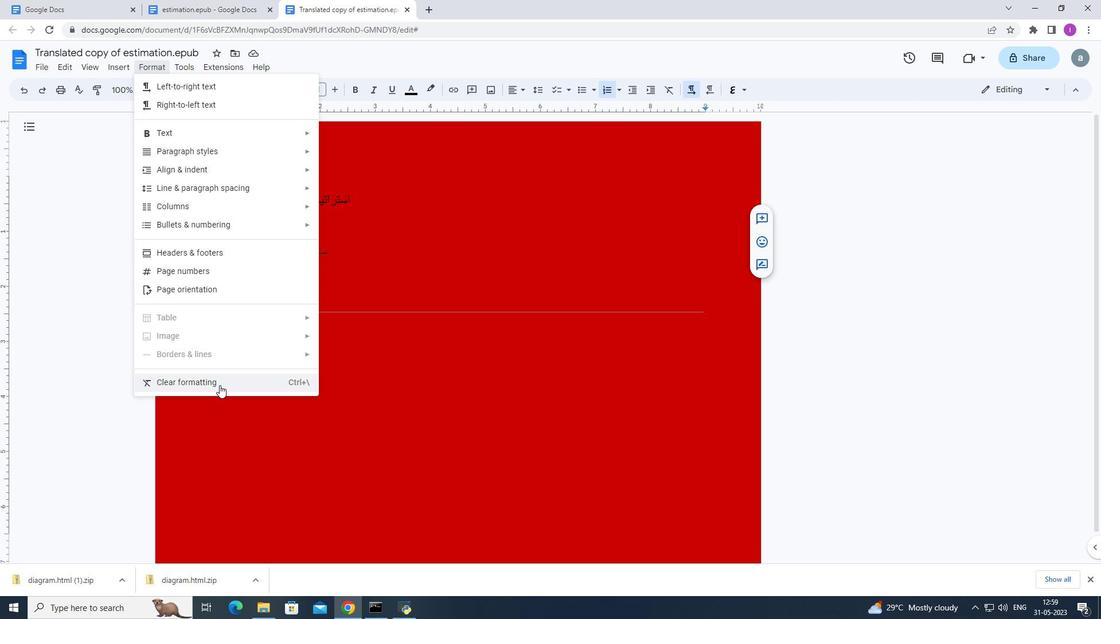 
Action: Mouse pressed left at (219, 385)
Screenshot: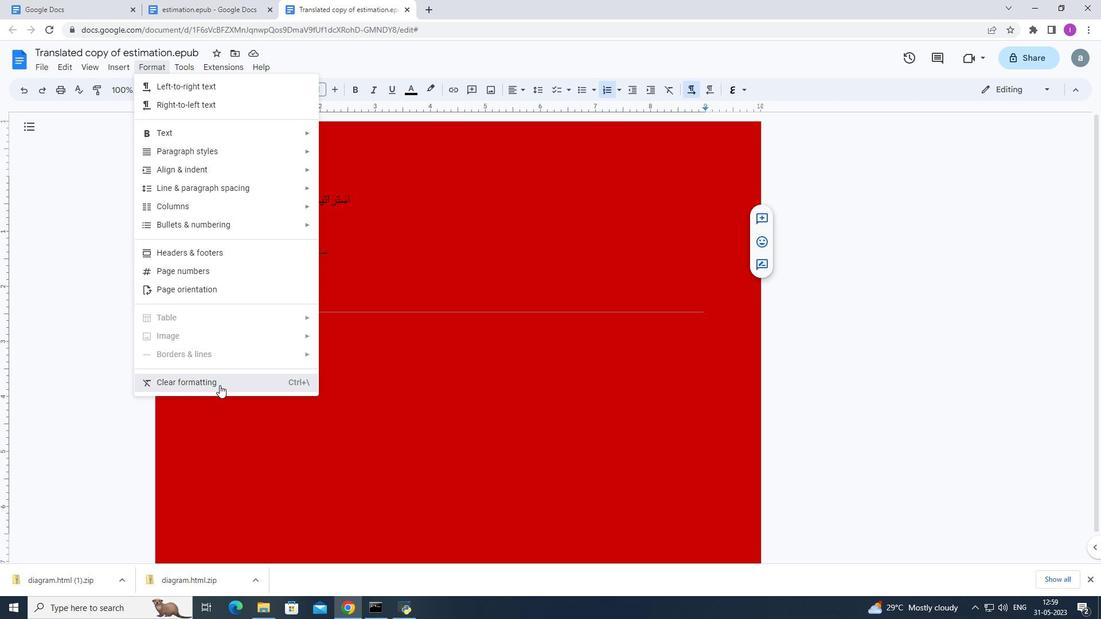 
Action: Mouse moved to (470, 451)
Screenshot: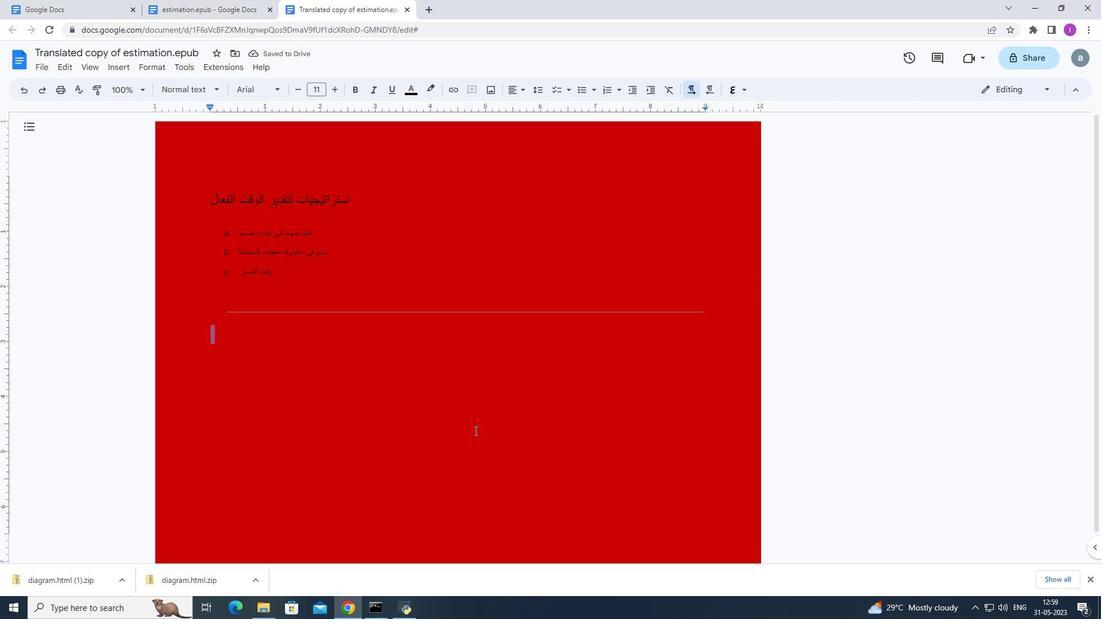 
